 Task: Search one way flight ticket for 3 adults, 3 children in premium economy from North Platte: North Platte Regional Airport (lee Bird Field) to Gillette: Gillette Campbell County Airport on 5-1-2023. Choice of flights is Royal air maroc. Number of bags: 9 checked bags. Price is upto 79000. Outbound departure time preference is 19:15.
Action: Mouse moved to (212, 245)
Screenshot: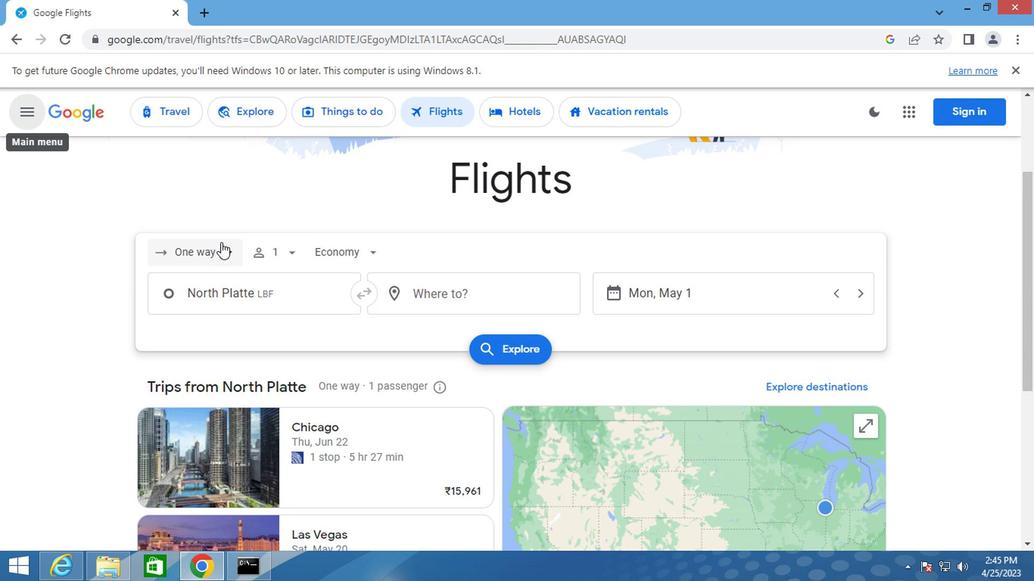 
Action: Mouse pressed left at (212, 245)
Screenshot: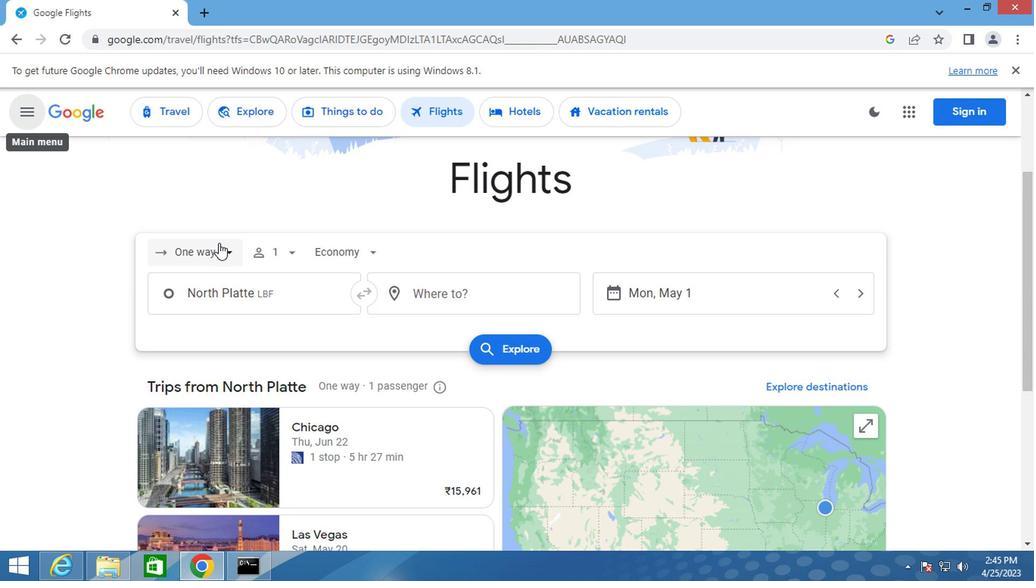 
Action: Mouse moved to (201, 318)
Screenshot: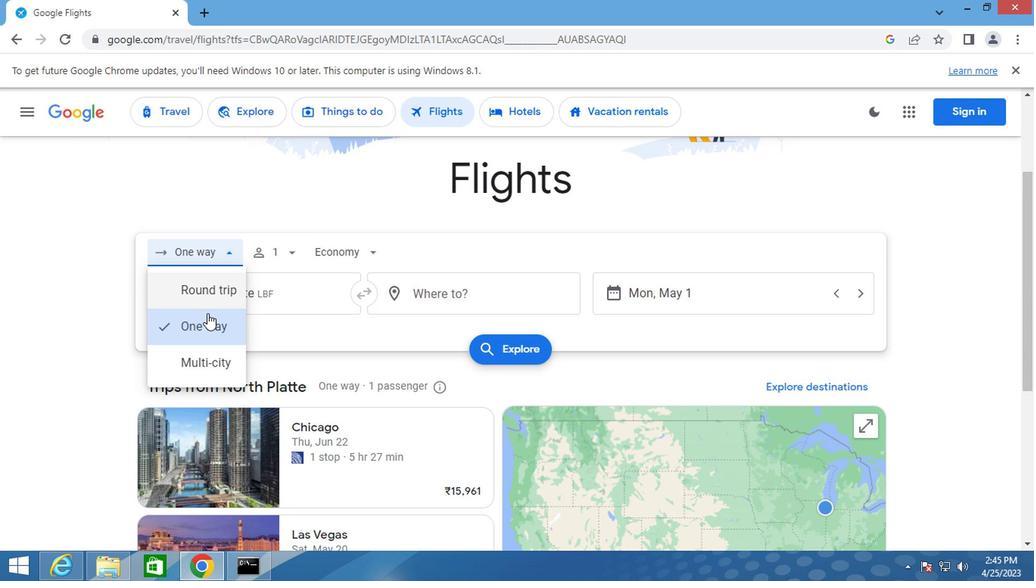 
Action: Mouse pressed left at (201, 318)
Screenshot: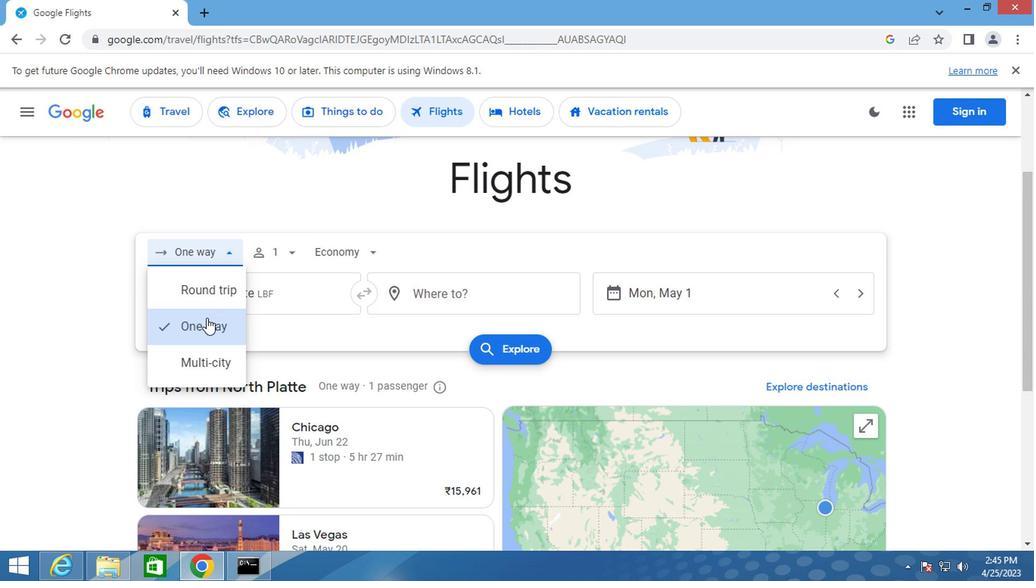 
Action: Mouse moved to (288, 253)
Screenshot: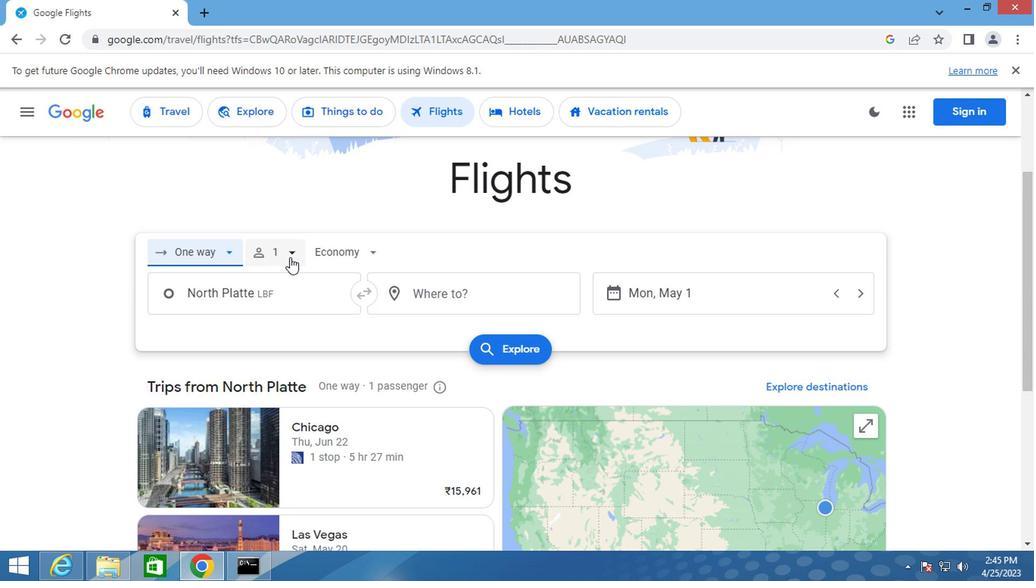
Action: Mouse pressed left at (288, 253)
Screenshot: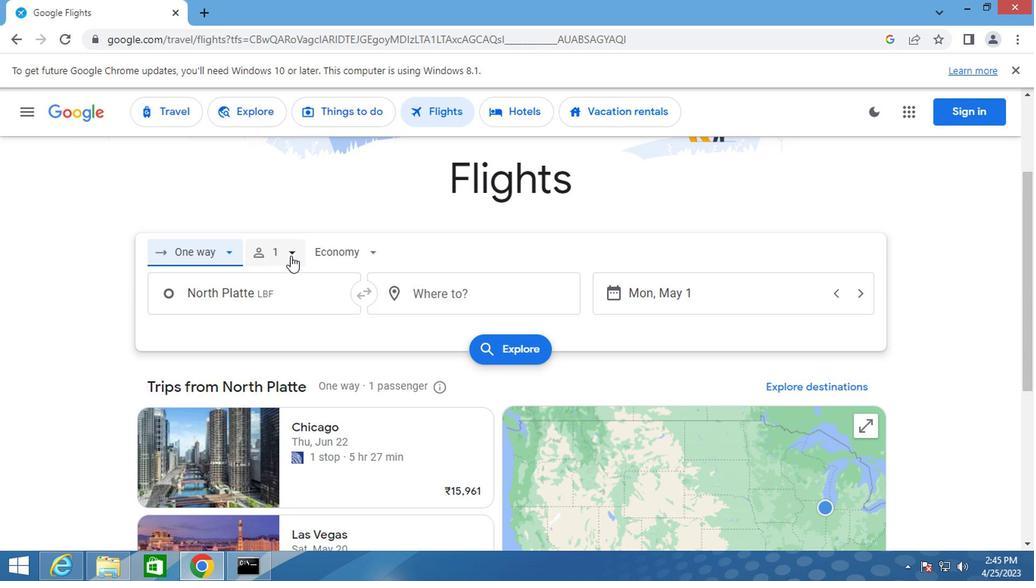 
Action: Mouse moved to (395, 291)
Screenshot: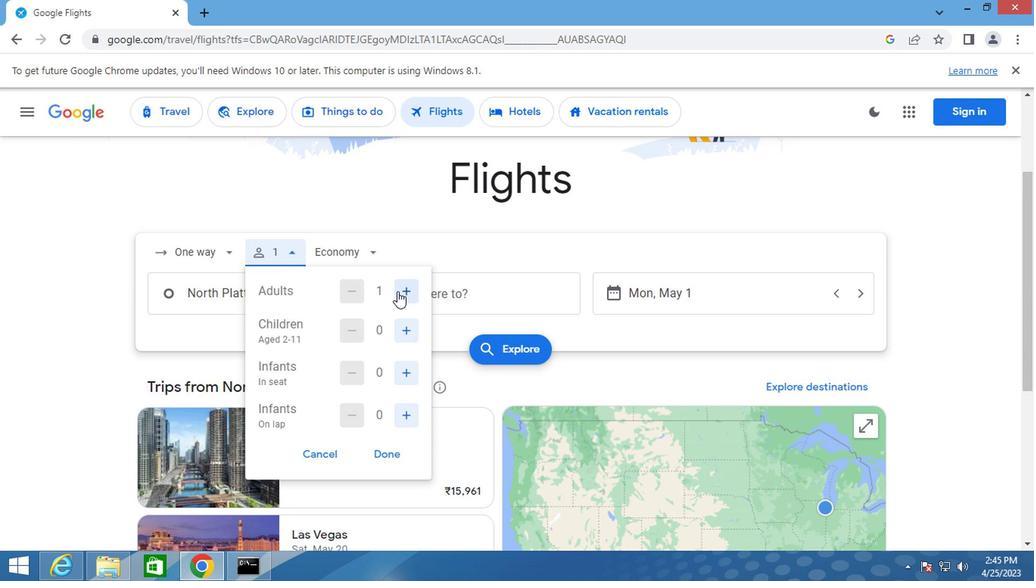
Action: Mouse pressed left at (395, 291)
Screenshot: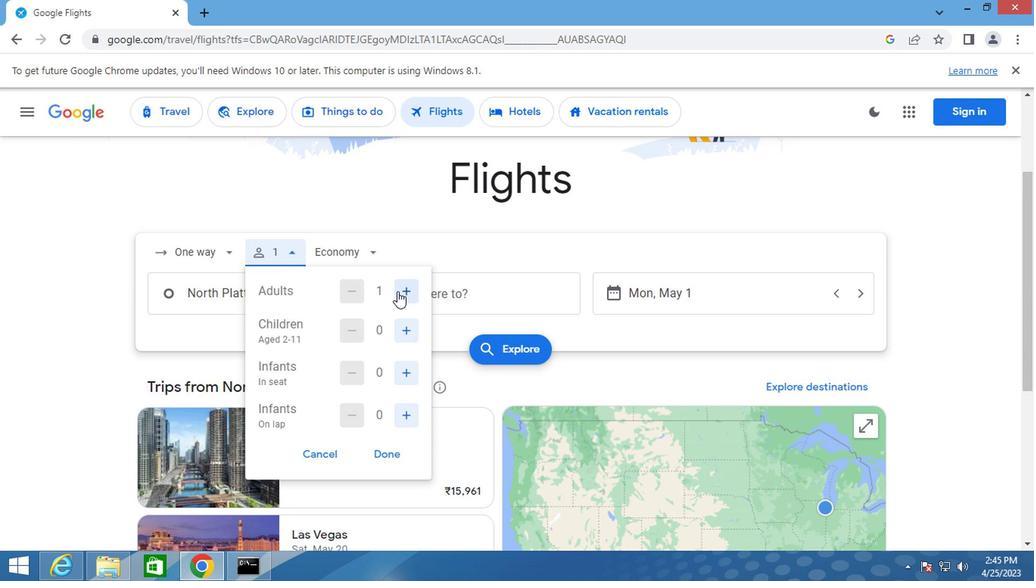 
Action: Mouse pressed left at (395, 291)
Screenshot: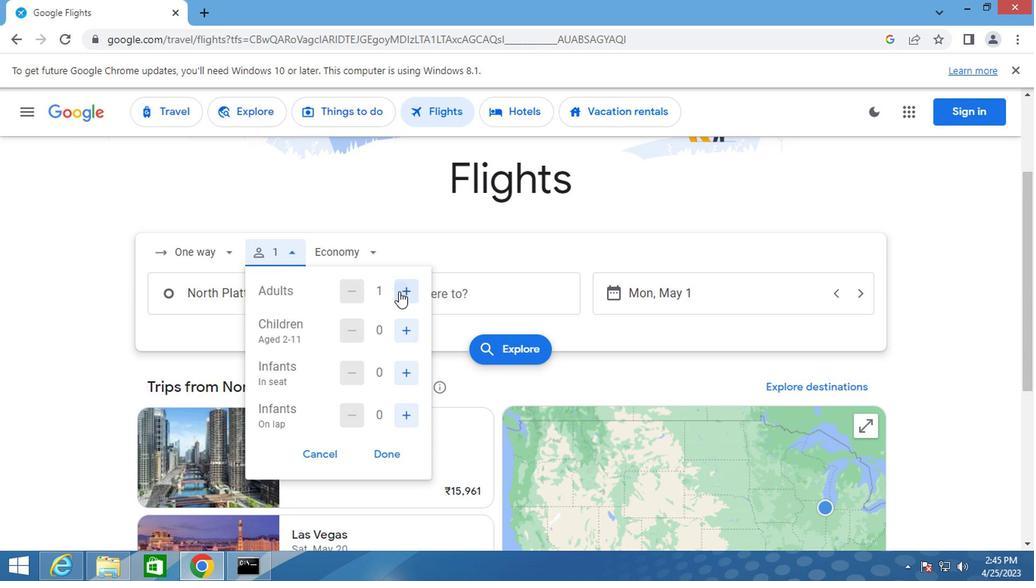 
Action: Mouse moved to (398, 322)
Screenshot: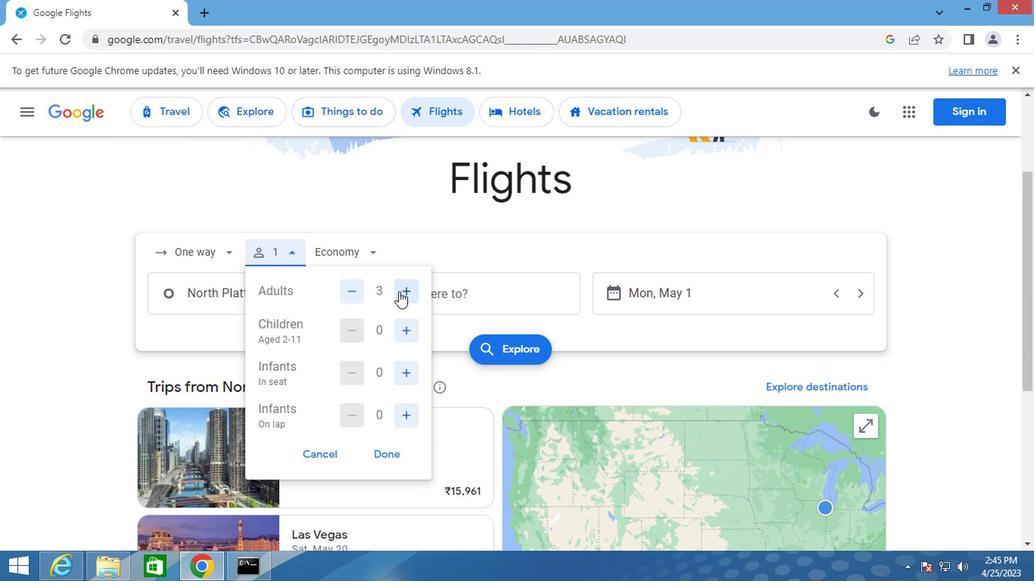 
Action: Mouse pressed left at (398, 322)
Screenshot: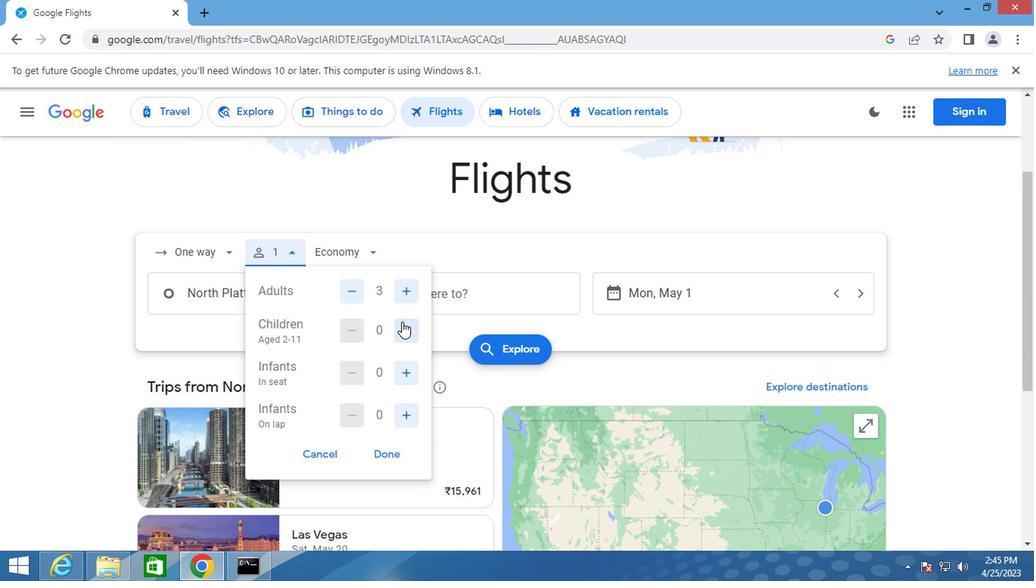 
Action: Mouse pressed left at (398, 322)
Screenshot: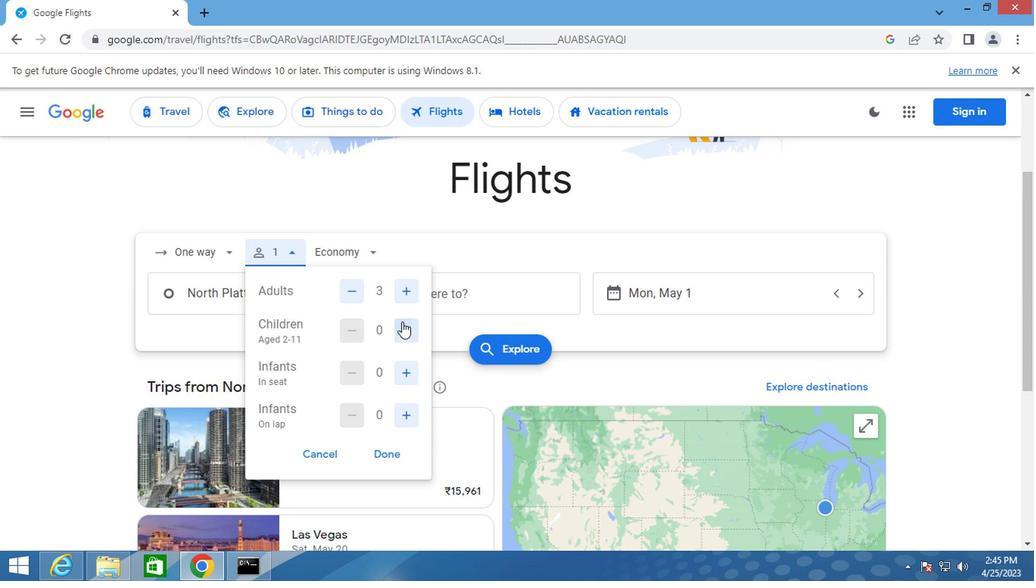 
Action: Mouse pressed left at (398, 322)
Screenshot: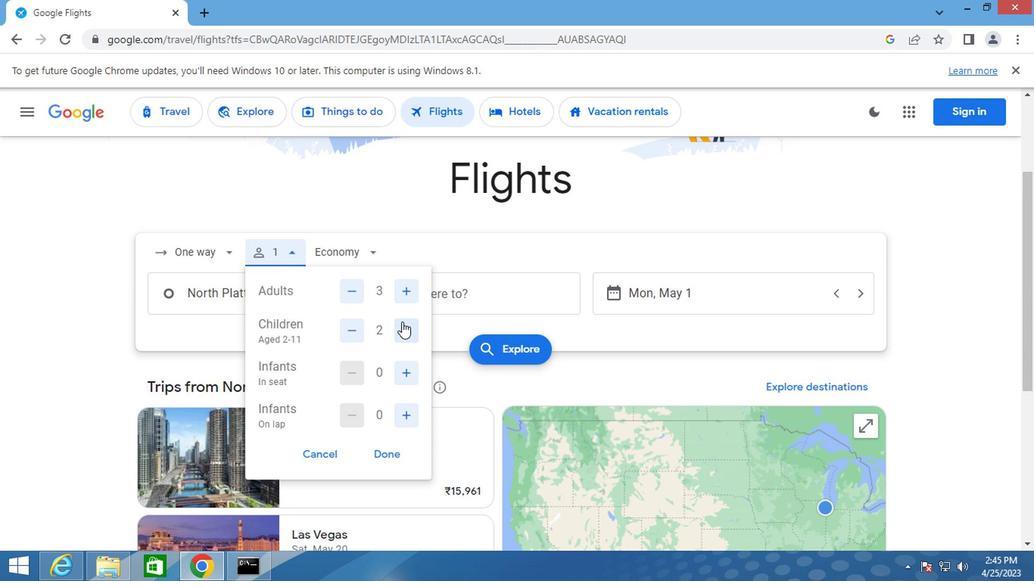 
Action: Mouse moved to (350, 253)
Screenshot: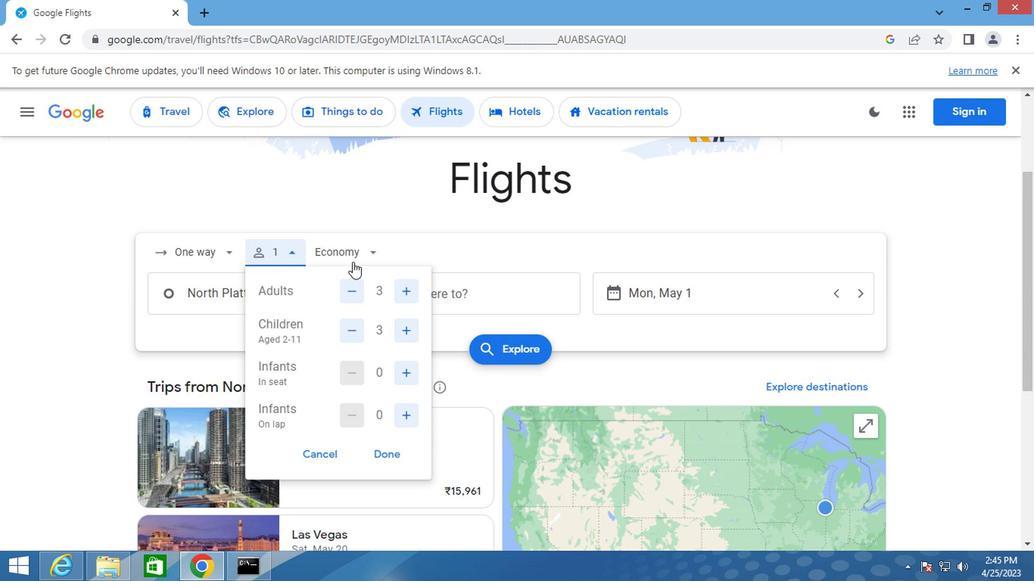 
Action: Mouse pressed left at (350, 253)
Screenshot: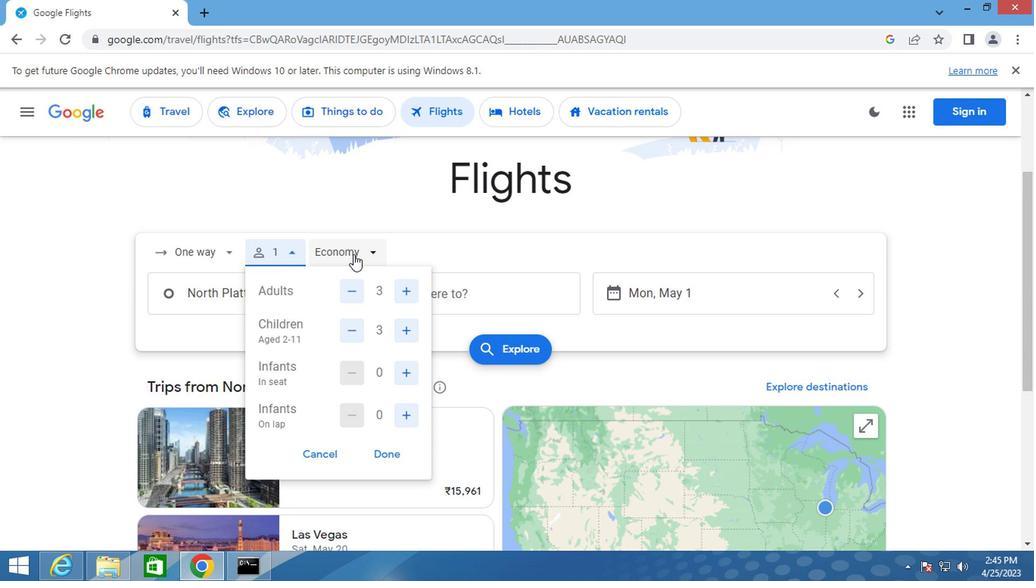 
Action: Mouse moved to (365, 326)
Screenshot: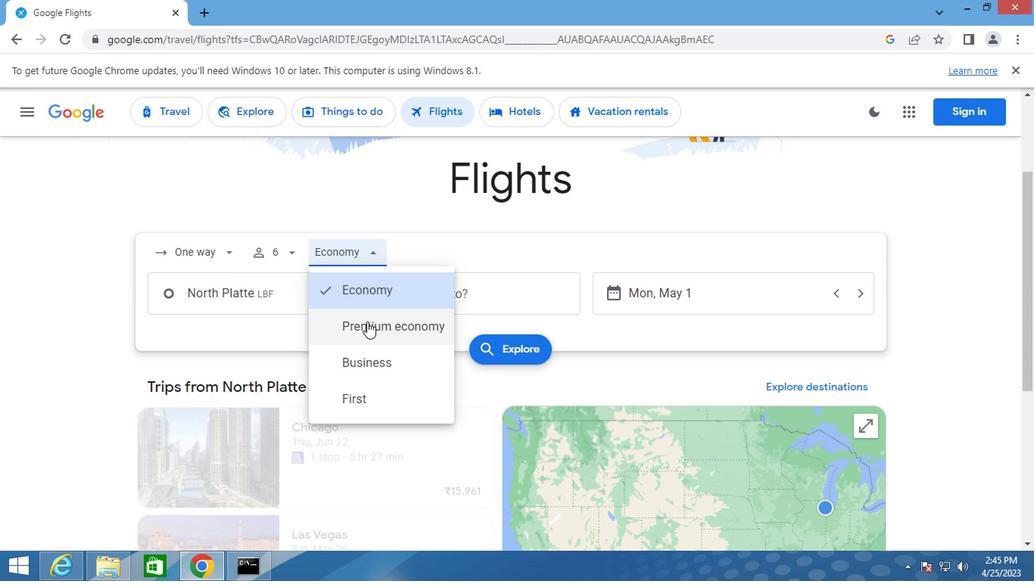 
Action: Mouse pressed left at (365, 326)
Screenshot: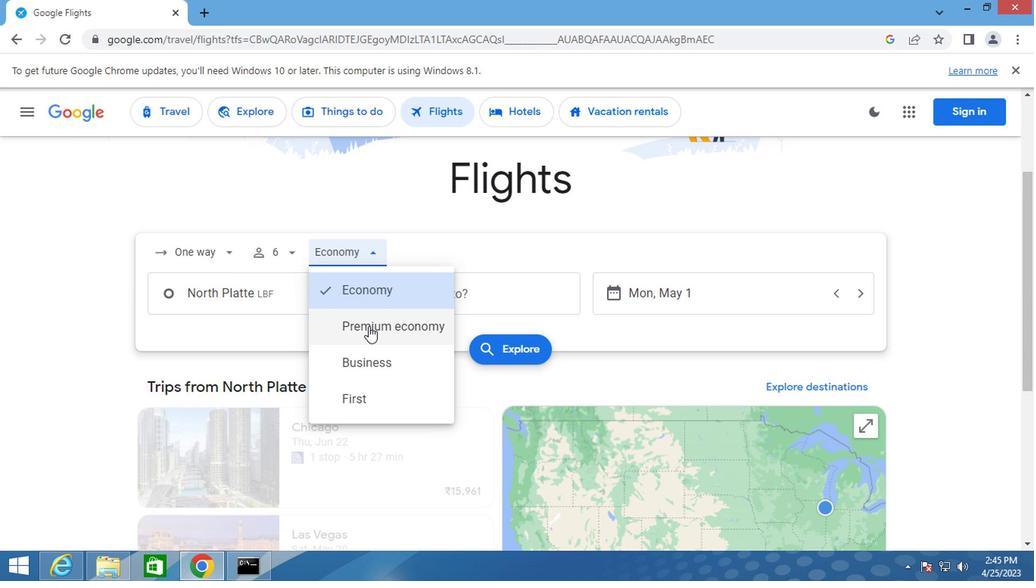 
Action: Mouse moved to (236, 287)
Screenshot: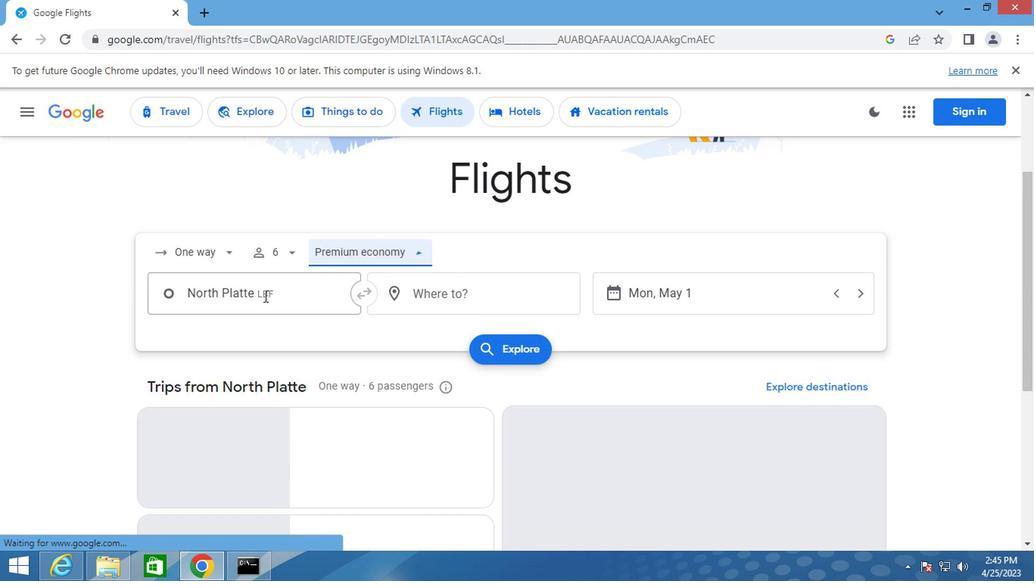 
Action: Mouse pressed left at (236, 287)
Screenshot: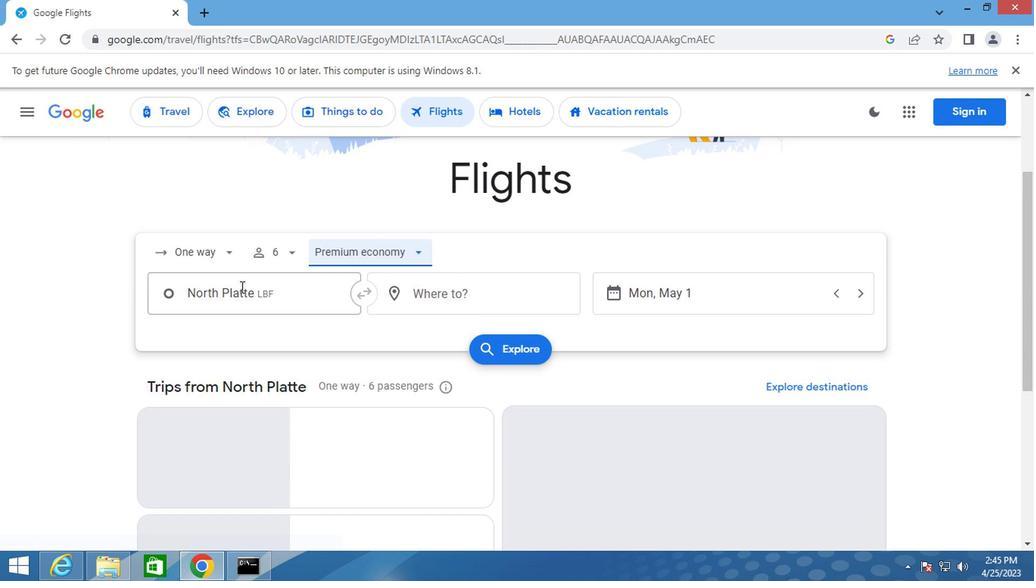
Action: Key pressed north<Key.space>platte
Screenshot: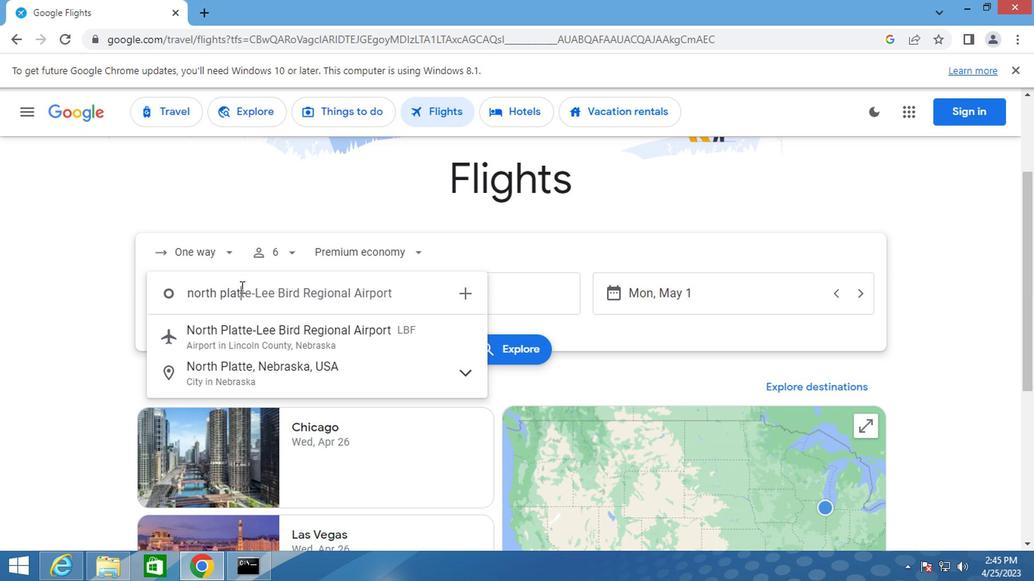 
Action: Mouse moved to (227, 344)
Screenshot: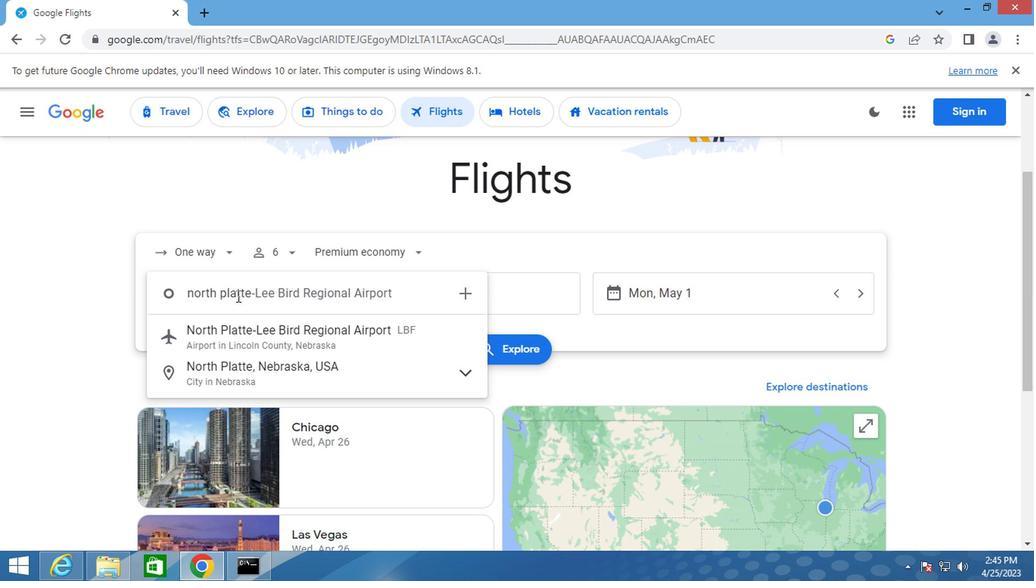 
Action: Mouse pressed left at (227, 344)
Screenshot: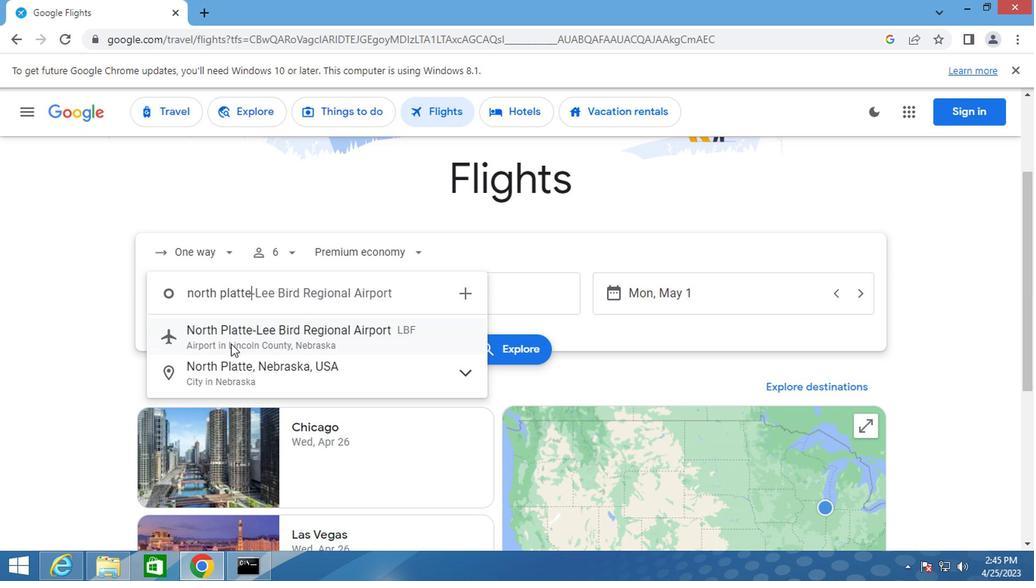 
Action: Mouse moved to (396, 298)
Screenshot: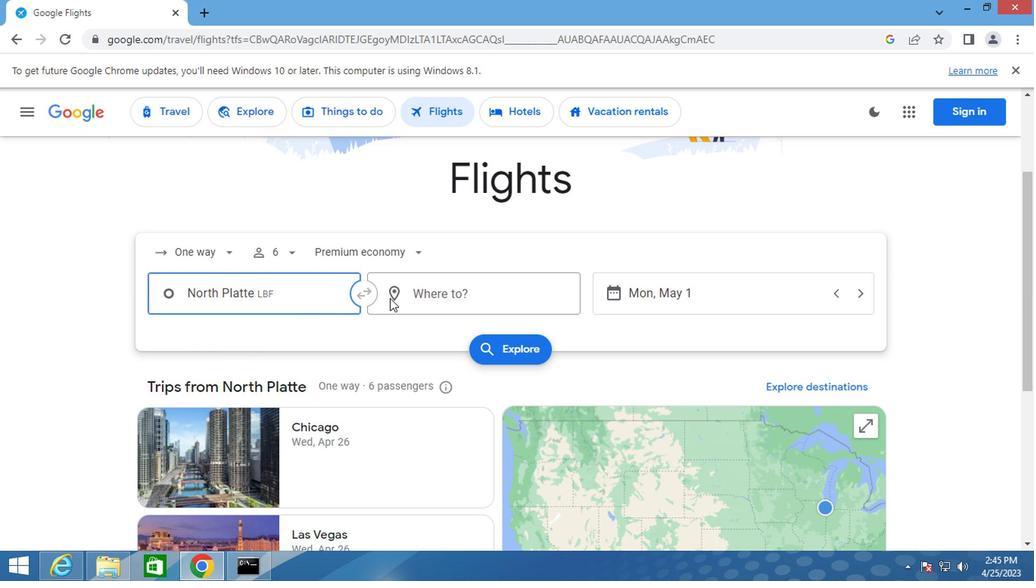 
Action: Mouse pressed left at (396, 298)
Screenshot: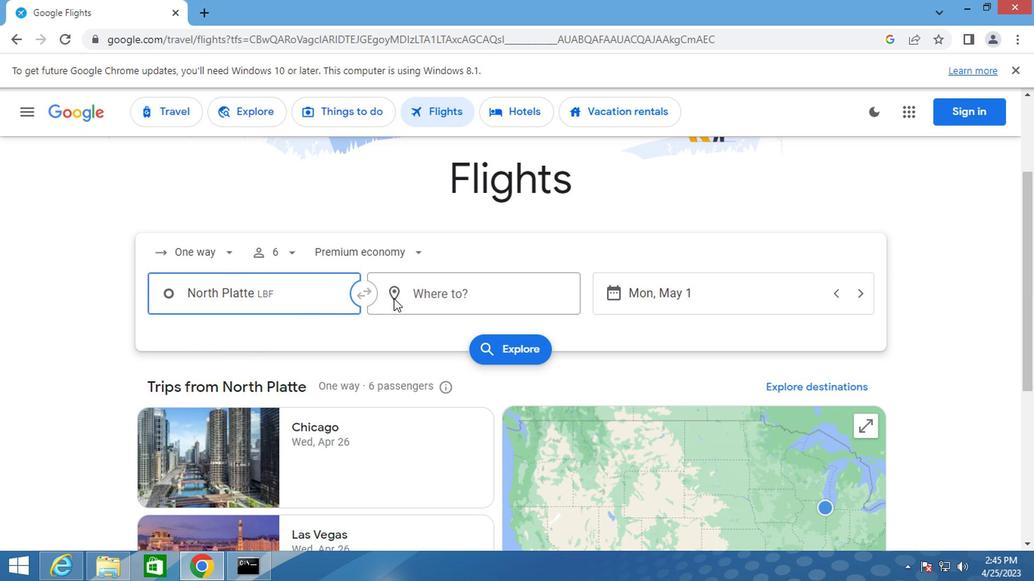 
Action: Key pressed gillette
Screenshot: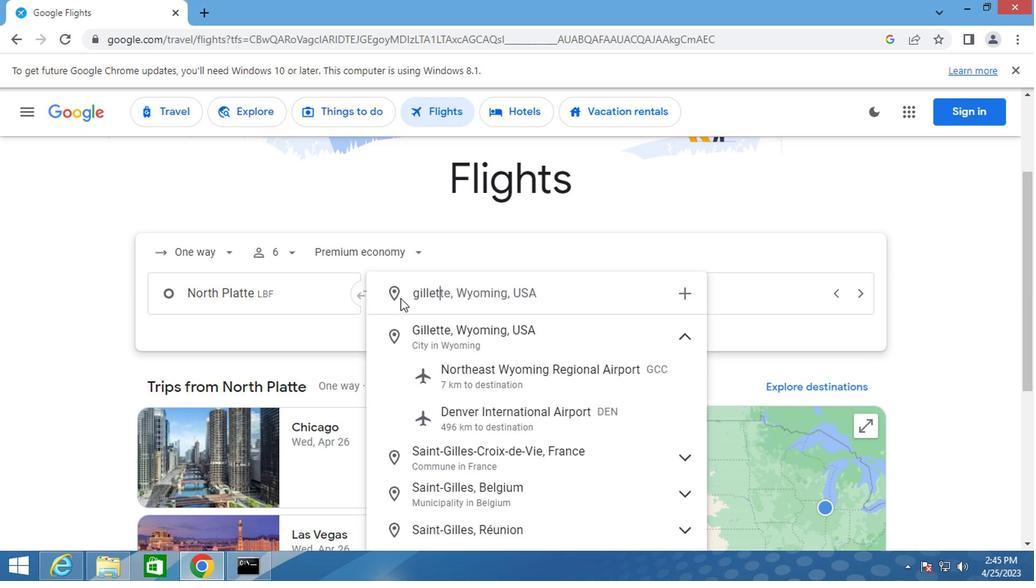 
Action: Mouse moved to (496, 378)
Screenshot: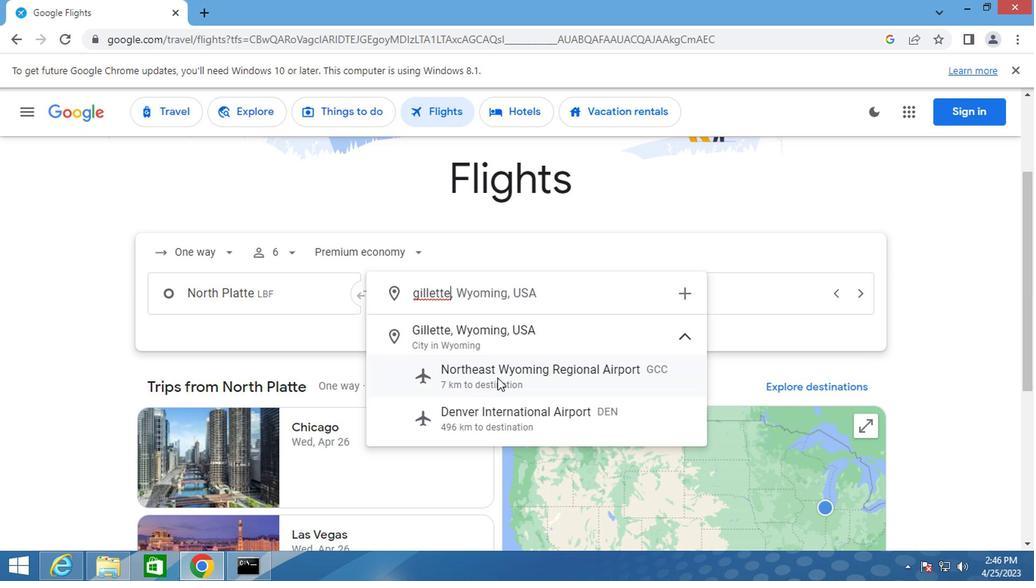 
Action: Mouse pressed left at (496, 378)
Screenshot: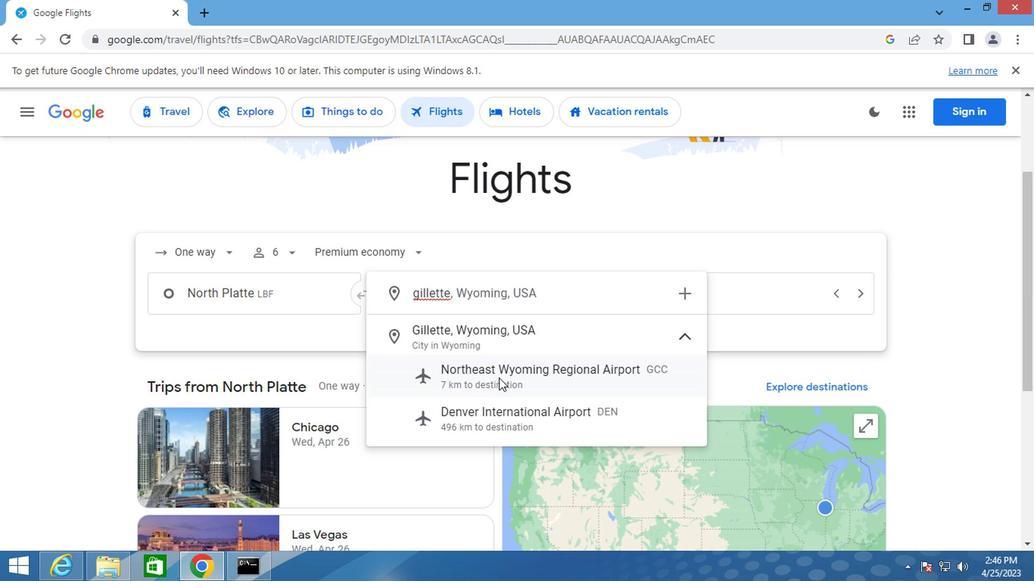 
Action: Mouse moved to (635, 301)
Screenshot: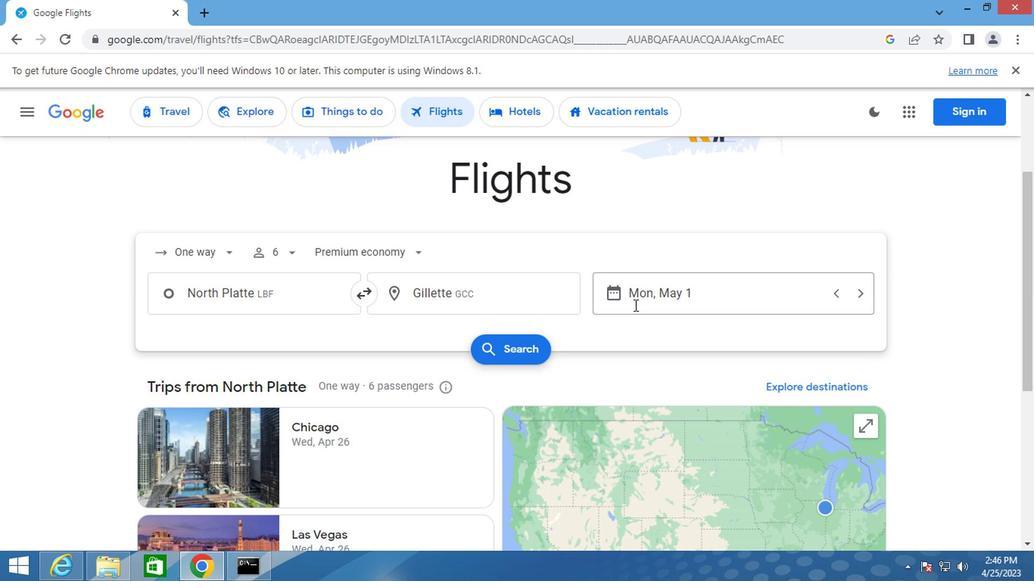 
Action: Mouse pressed left at (635, 301)
Screenshot: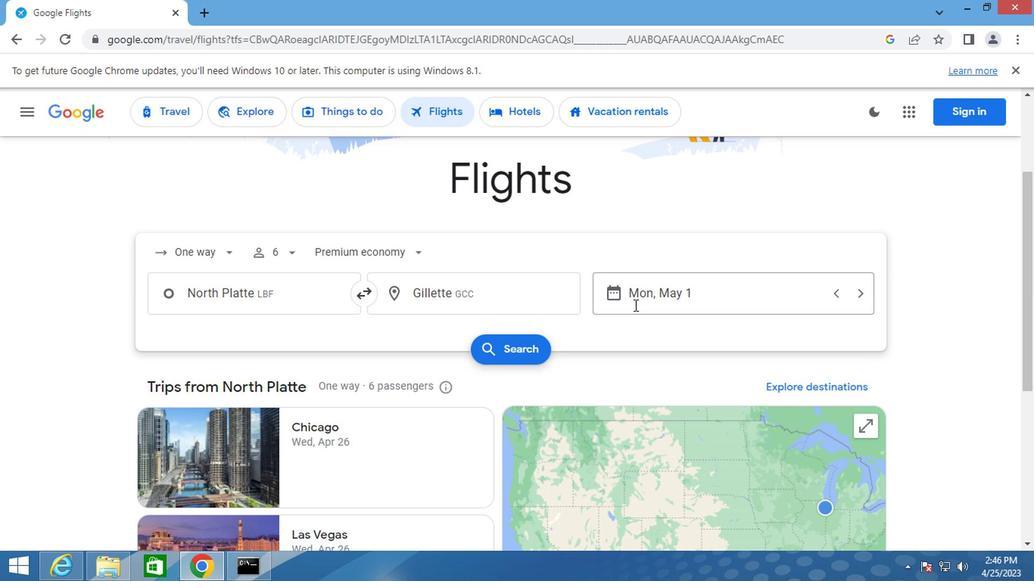 
Action: Mouse moved to (656, 282)
Screenshot: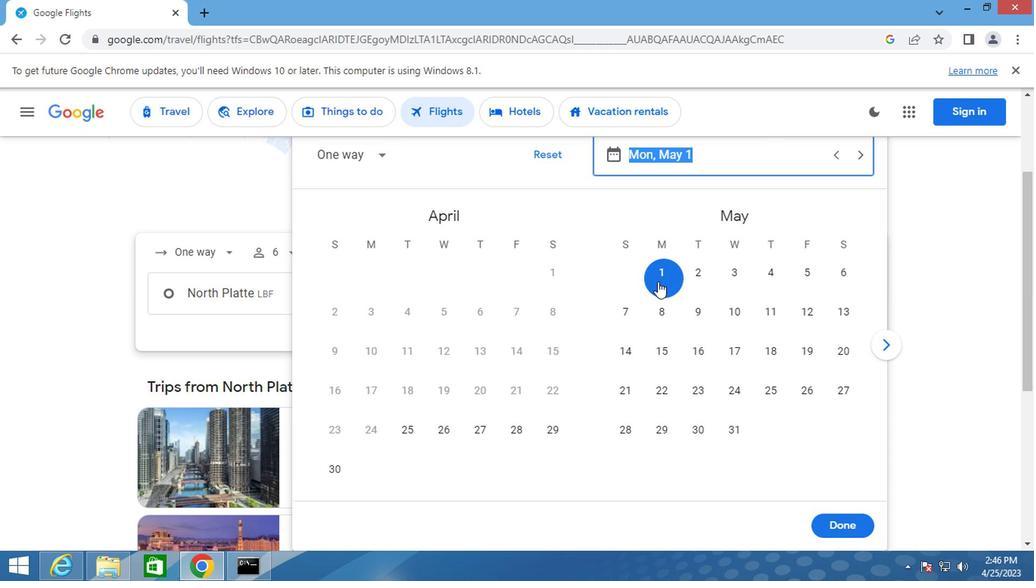 
Action: Mouse pressed left at (656, 282)
Screenshot: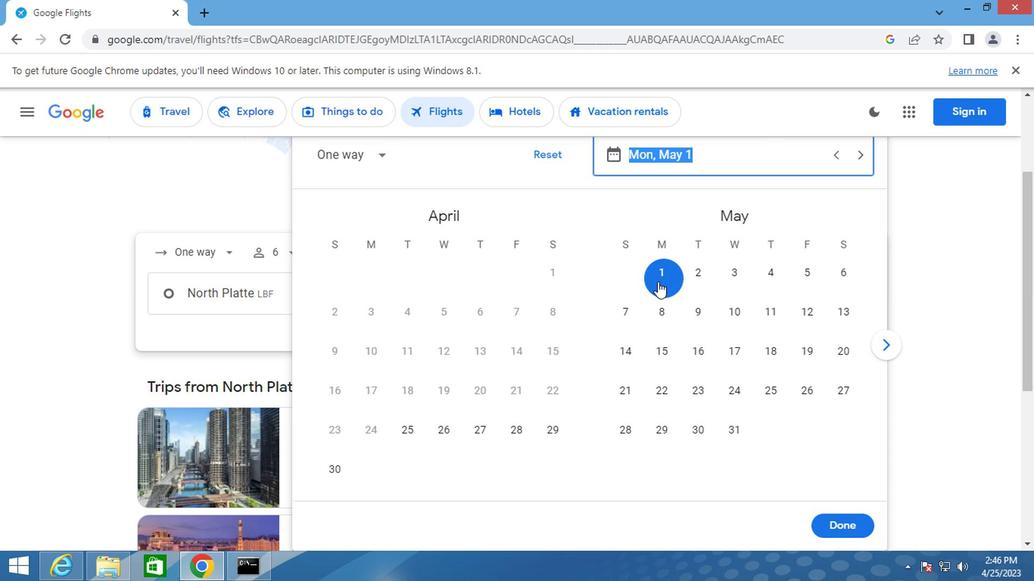 
Action: Mouse moved to (851, 524)
Screenshot: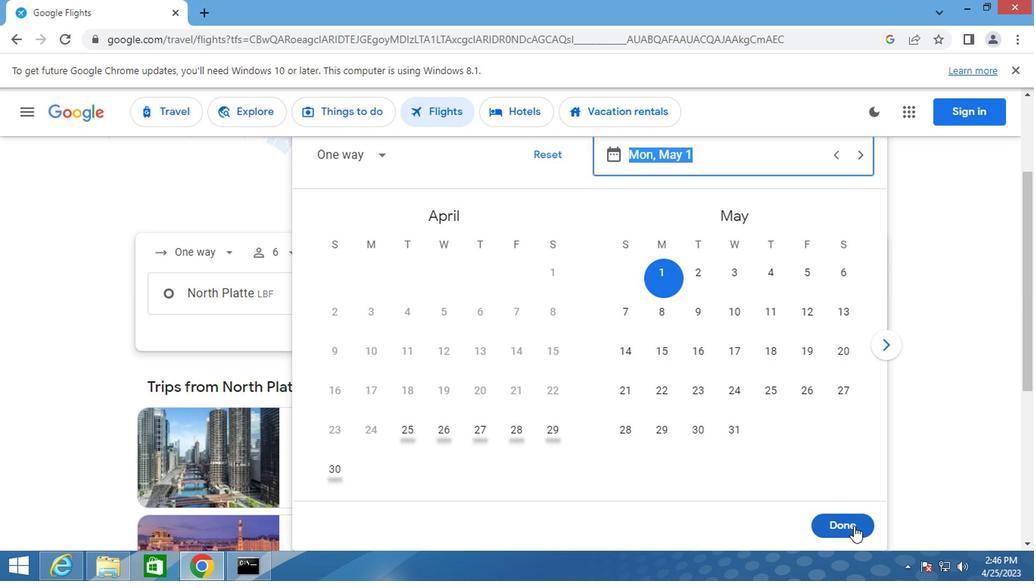 
Action: Mouse pressed left at (851, 524)
Screenshot: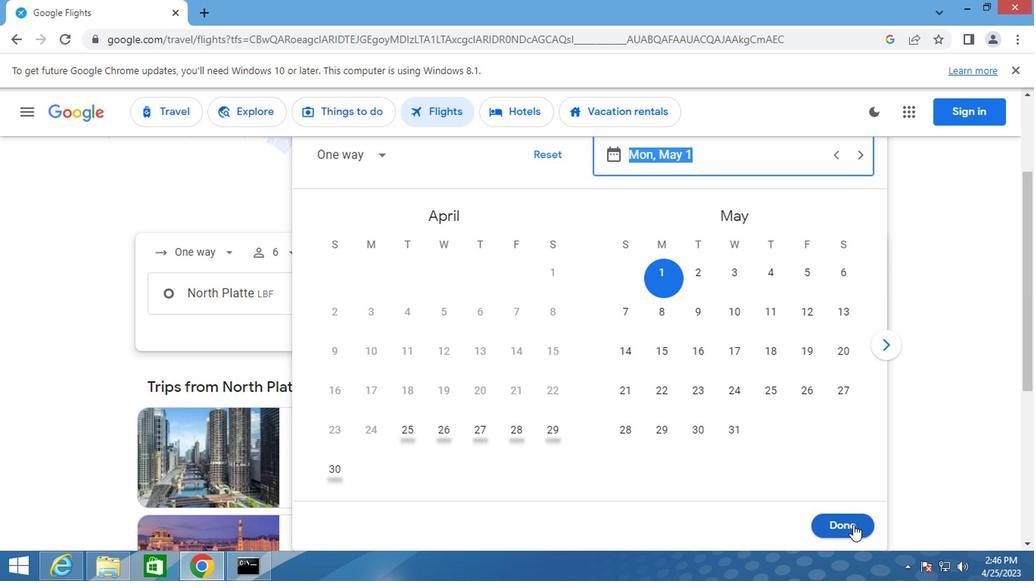
Action: Mouse moved to (501, 348)
Screenshot: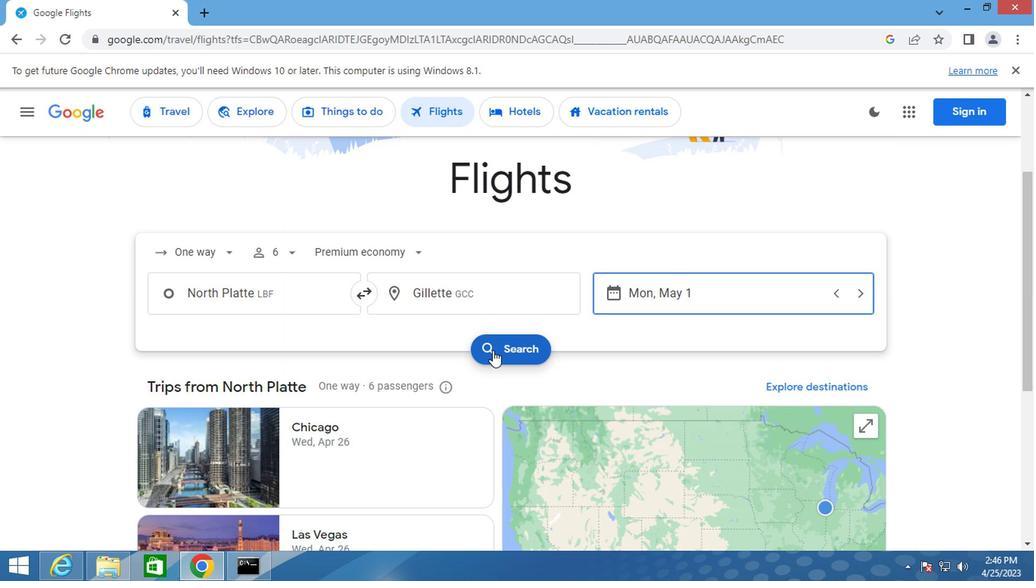 
Action: Mouse pressed left at (501, 348)
Screenshot: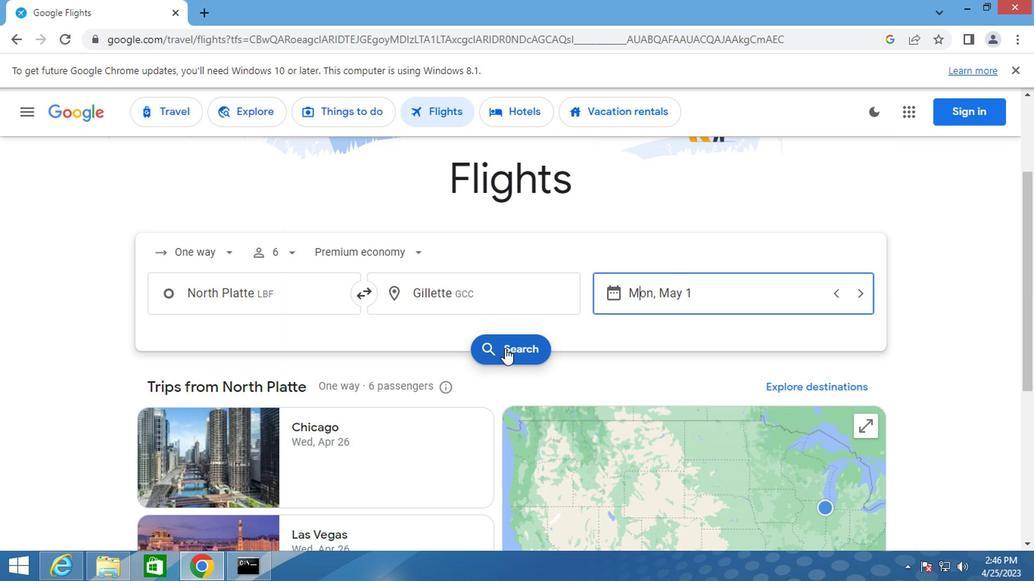 
Action: Mouse moved to (143, 250)
Screenshot: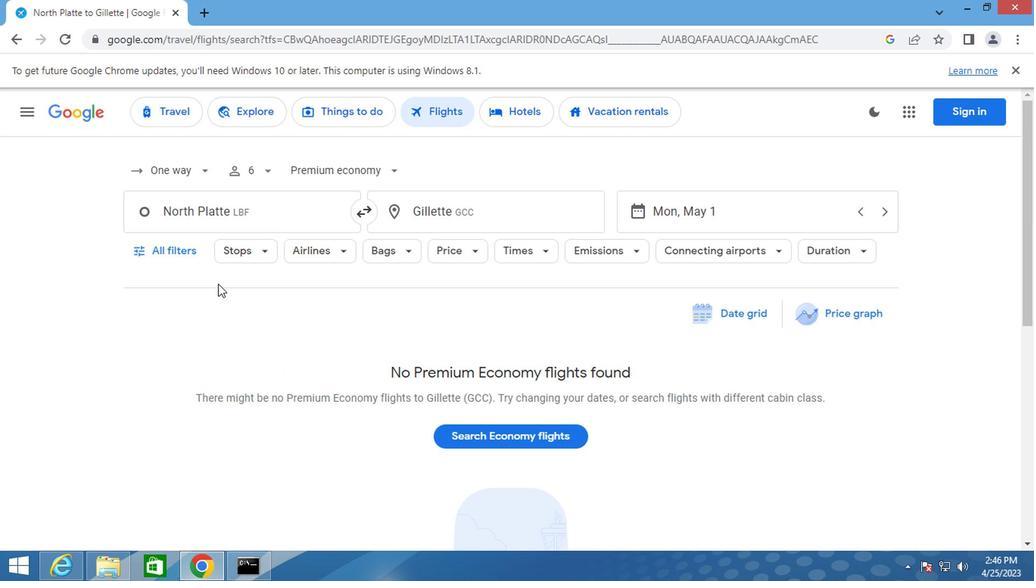 
Action: Mouse pressed left at (143, 250)
Screenshot: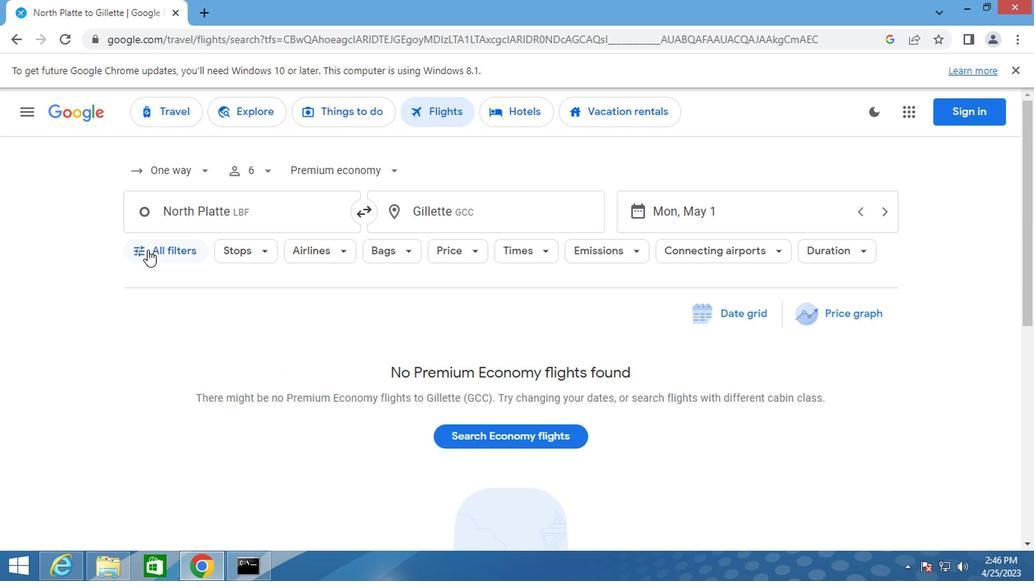 
Action: Mouse moved to (225, 374)
Screenshot: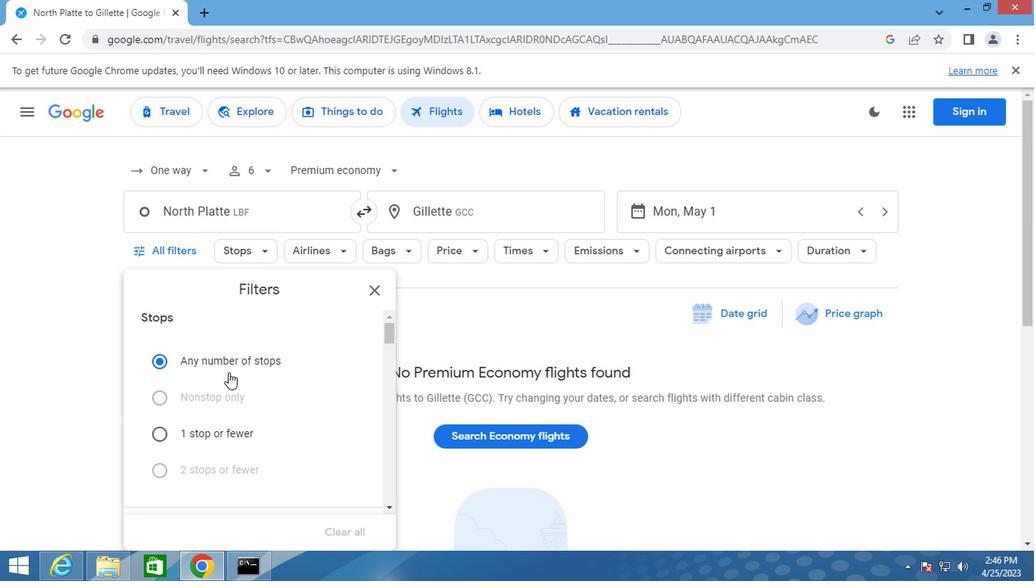 
Action: Mouse scrolled (225, 373) with delta (0, -1)
Screenshot: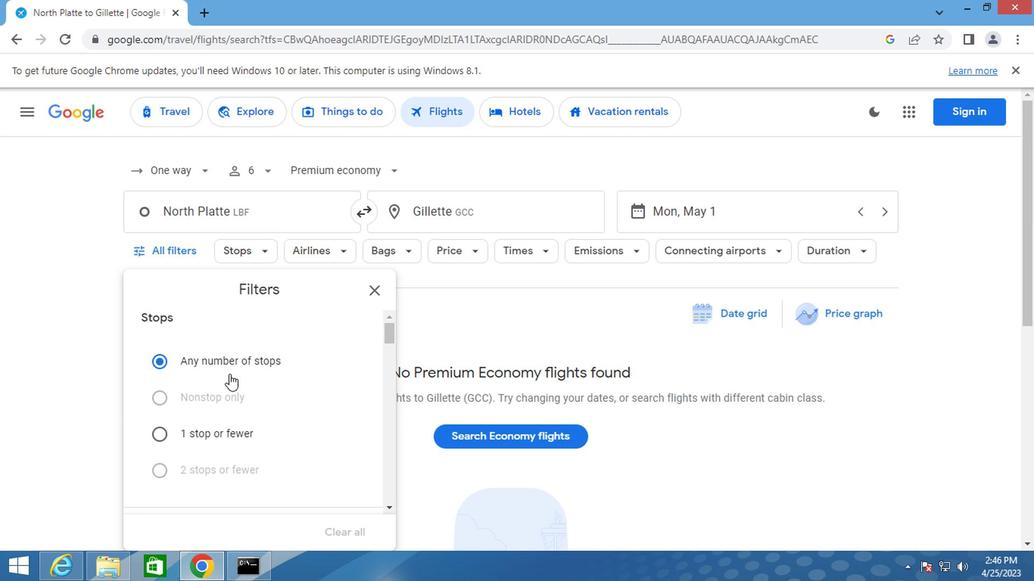 
Action: Mouse scrolled (225, 373) with delta (0, -1)
Screenshot: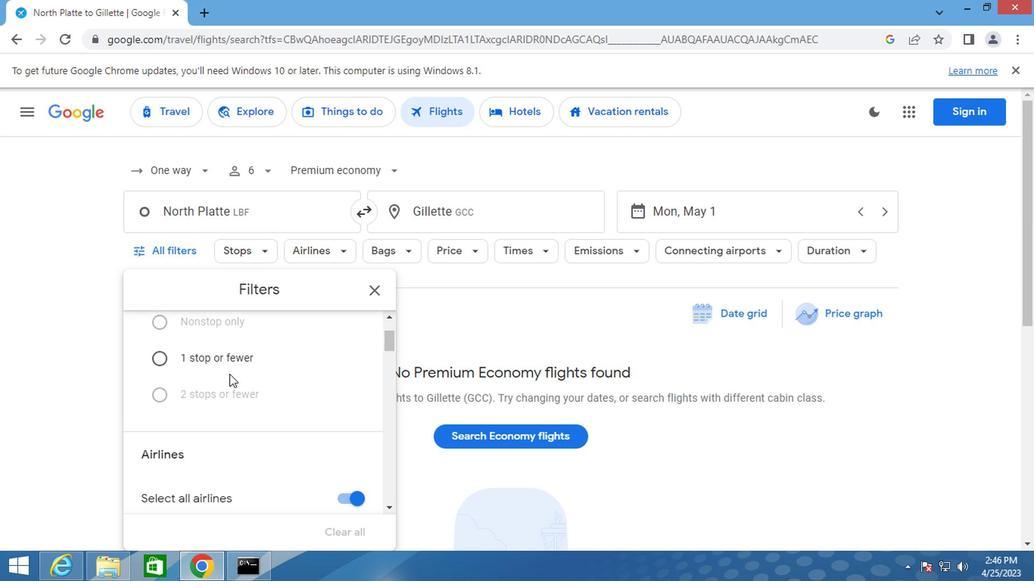 
Action: Mouse scrolled (225, 373) with delta (0, -1)
Screenshot: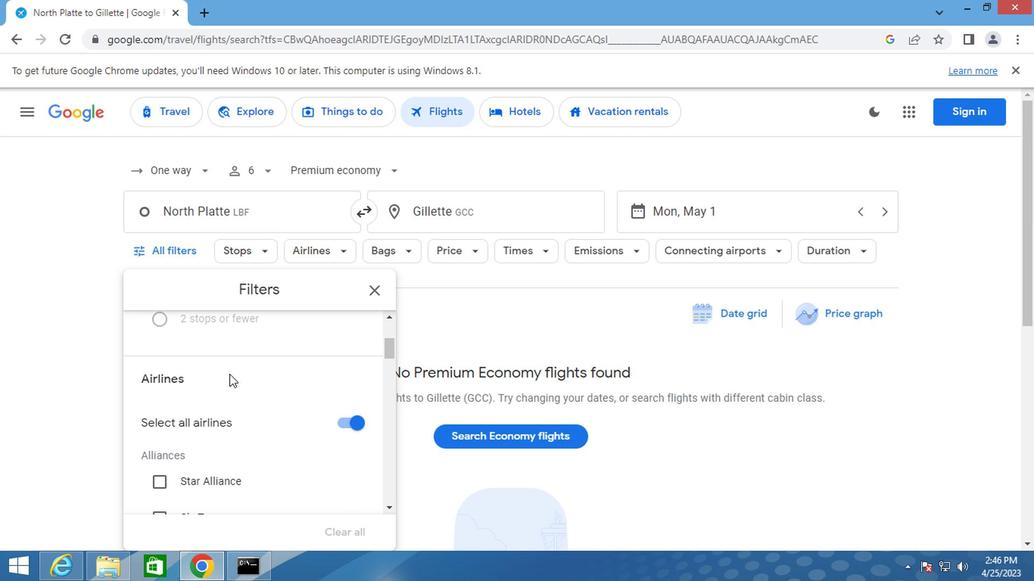 
Action: Mouse scrolled (225, 373) with delta (0, -1)
Screenshot: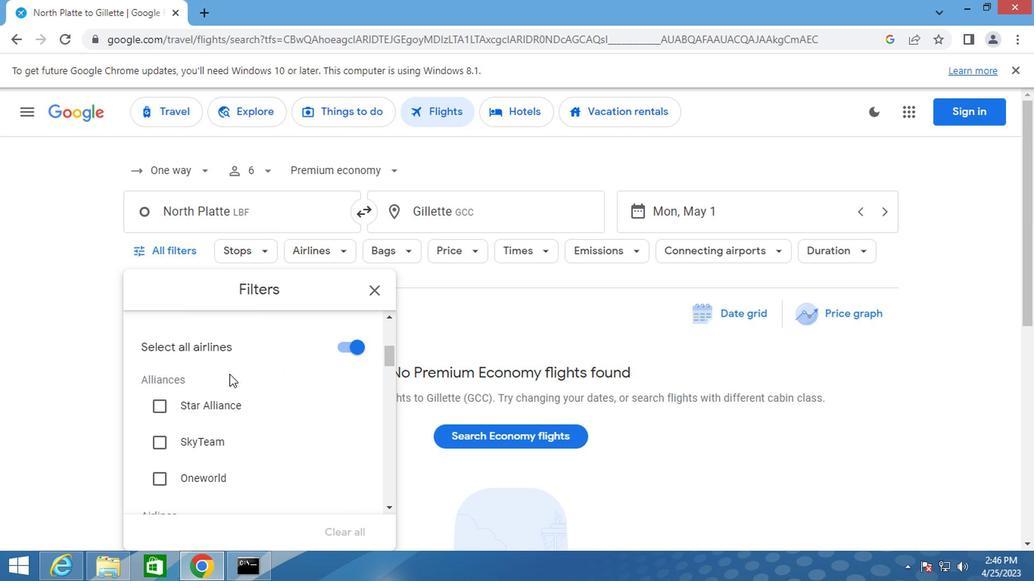 
Action: Mouse scrolled (225, 373) with delta (0, -1)
Screenshot: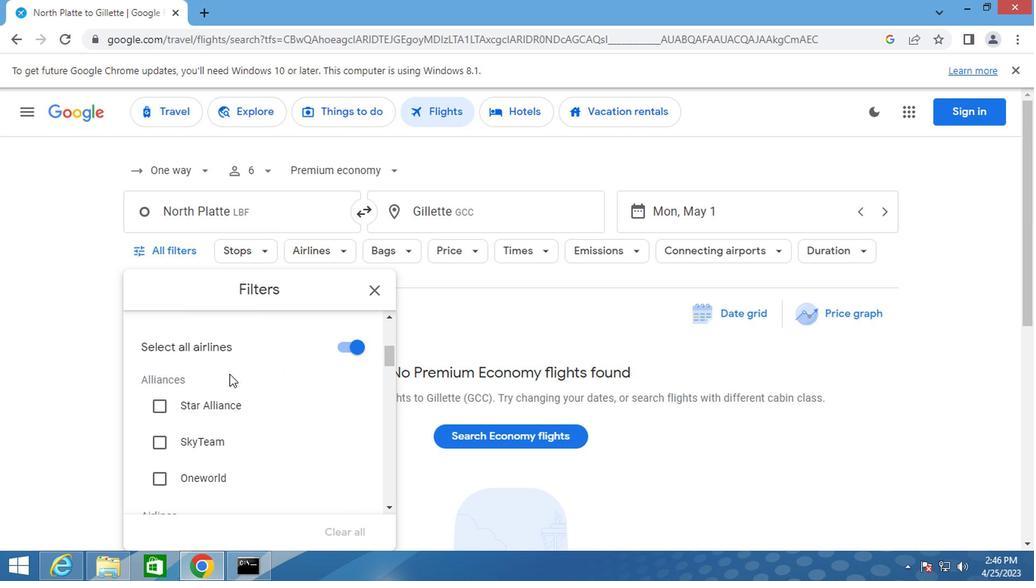 
Action: Mouse scrolled (225, 373) with delta (0, -1)
Screenshot: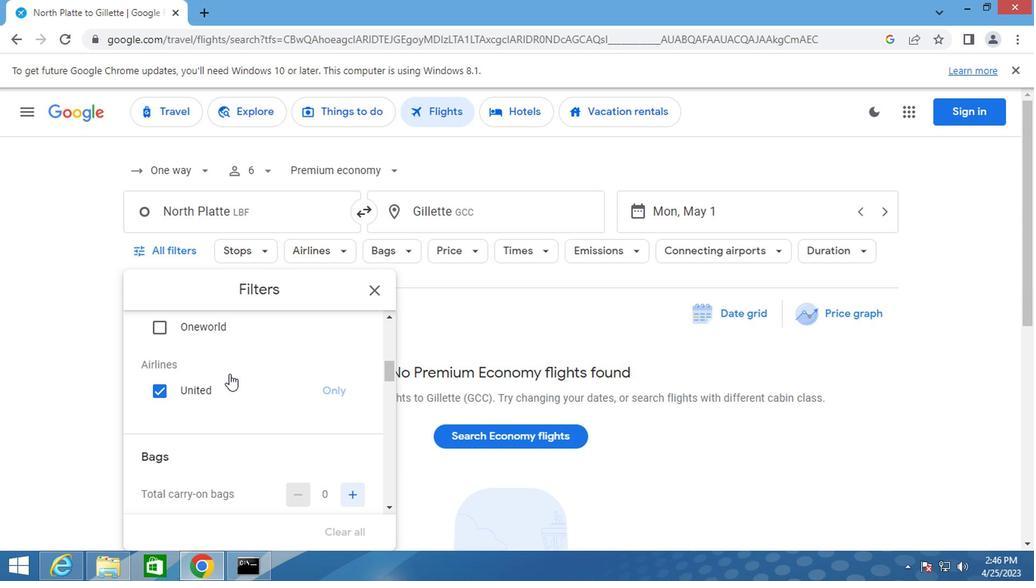 
Action: Mouse scrolled (225, 373) with delta (0, -1)
Screenshot: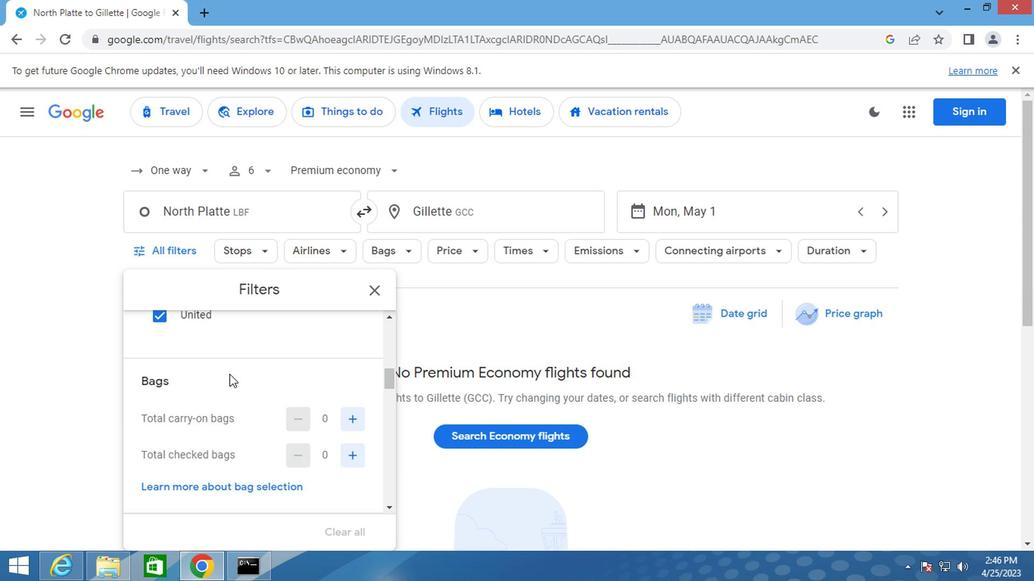 
Action: Mouse moved to (354, 379)
Screenshot: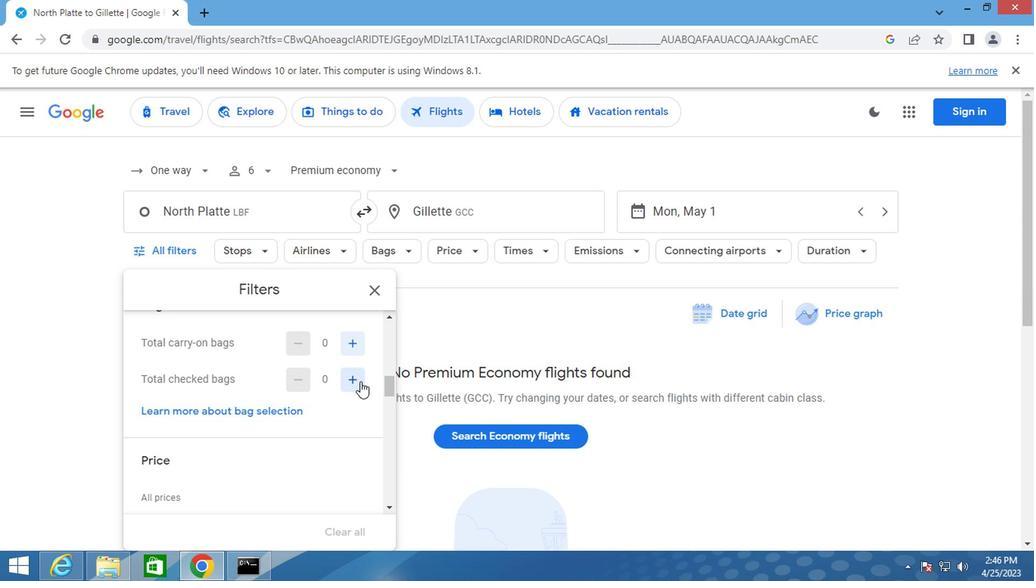 
Action: Mouse pressed left at (354, 379)
Screenshot: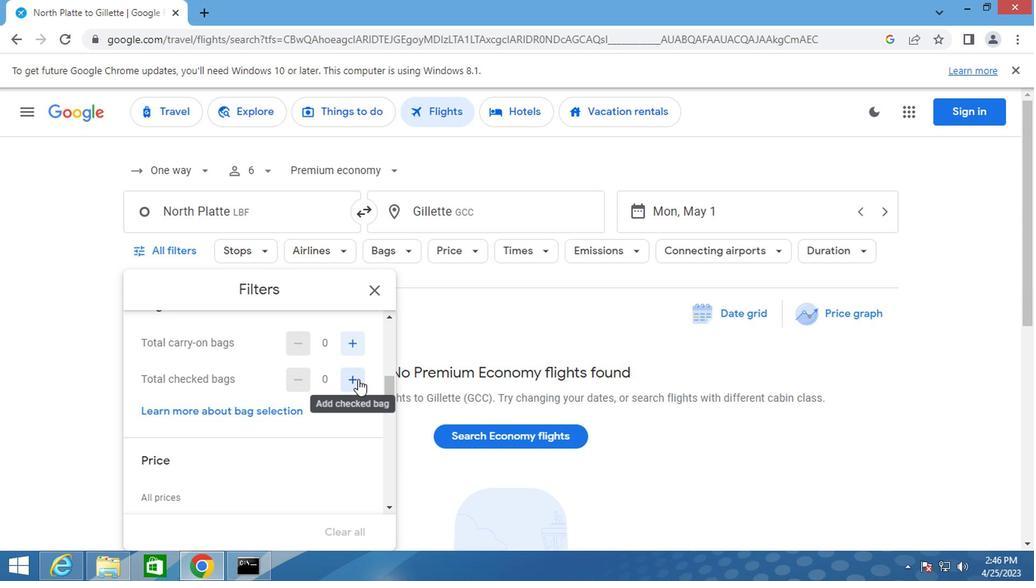 
Action: Mouse pressed left at (354, 379)
Screenshot: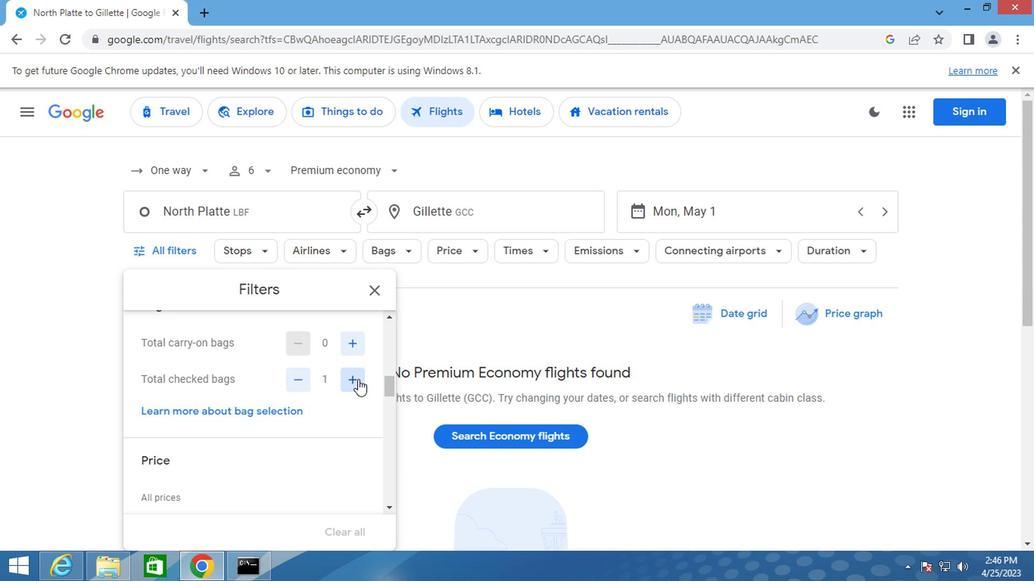 
Action: Mouse pressed left at (354, 379)
Screenshot: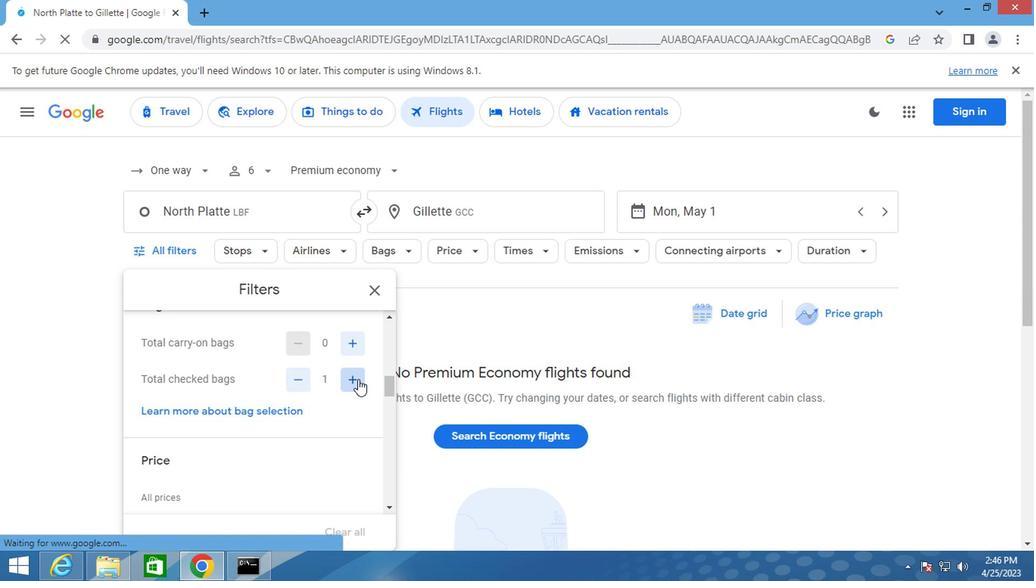 
Action: Mouse pressed left at (354, 379)
Screenshot: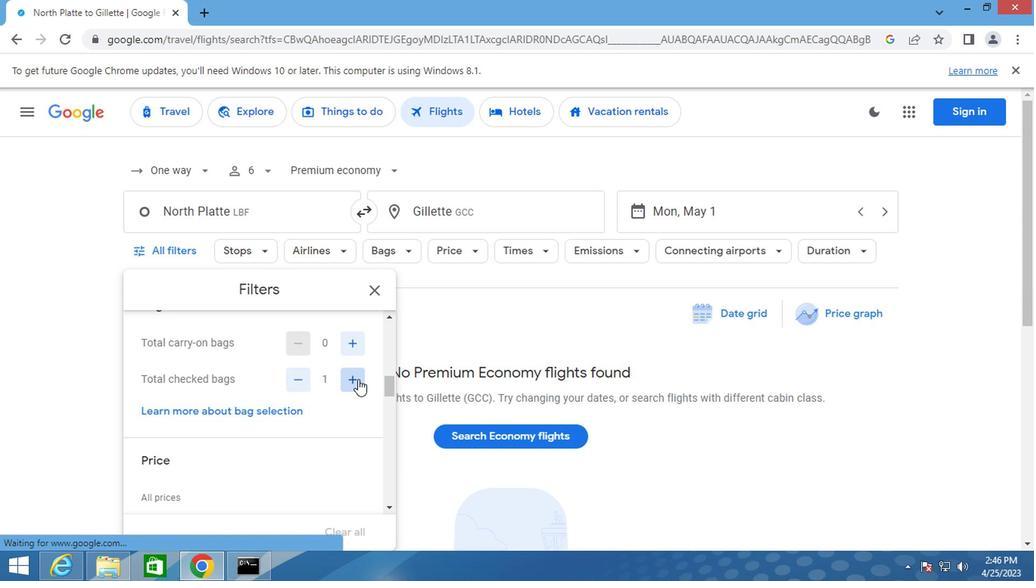 
Action: Mouse pressed left at (354, 379)
Screenshot: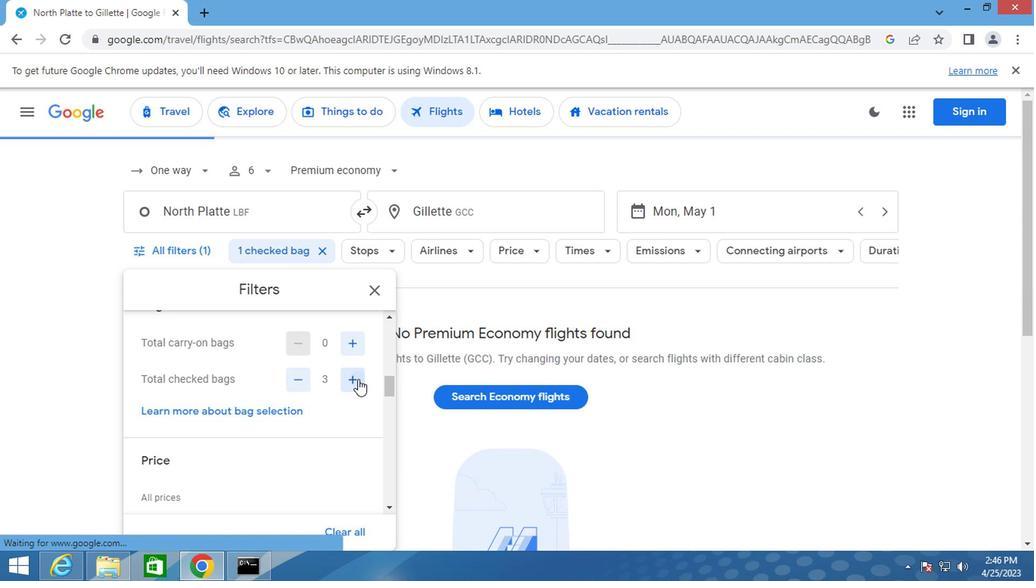 
Action: Mouse pressed left at (354, 379)
Screenshot: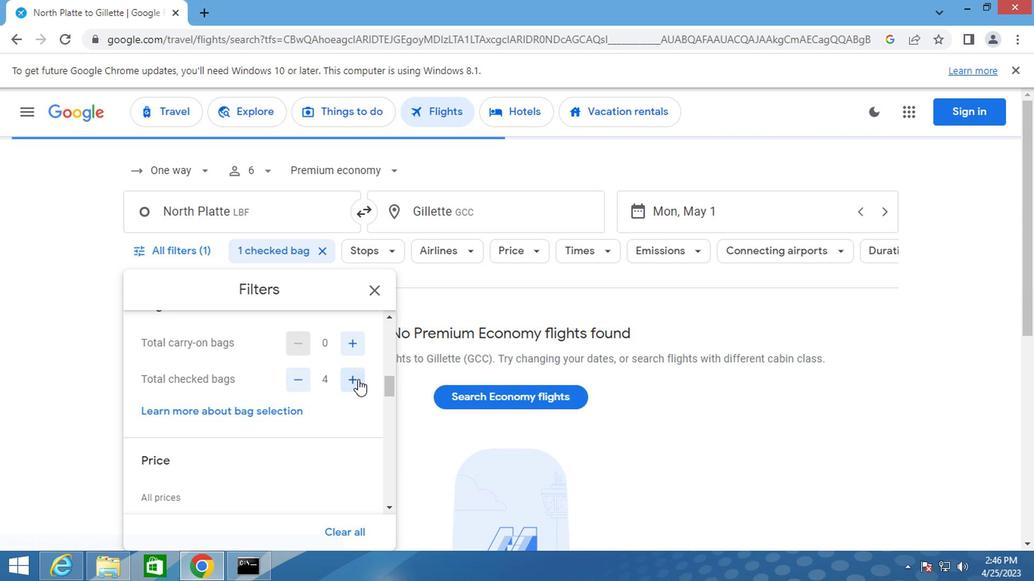
Action: Mouse pressed left at (354, 379)
Screenshot: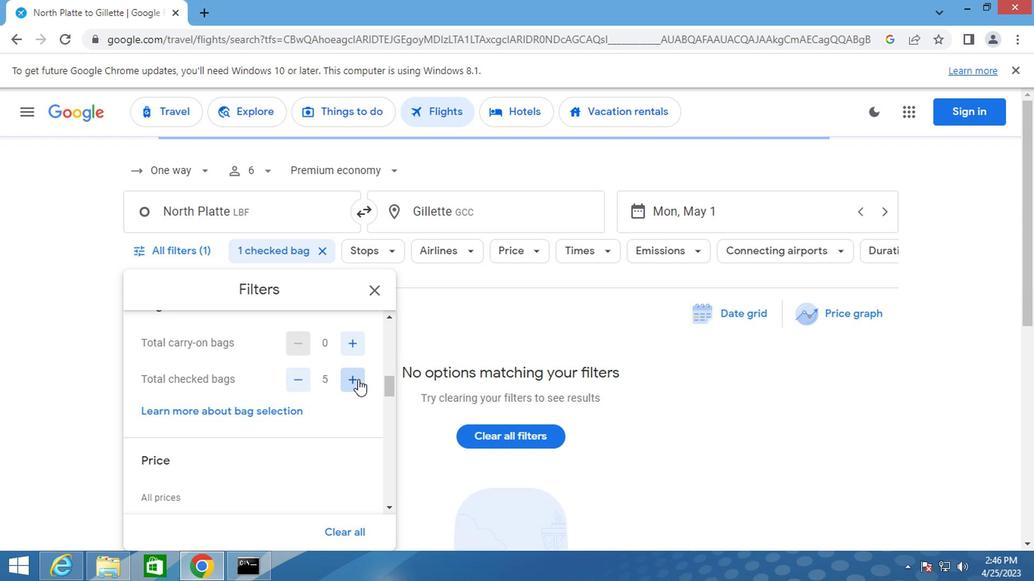 
Action: Mouse pressed left at (354, 379)
Screenshot: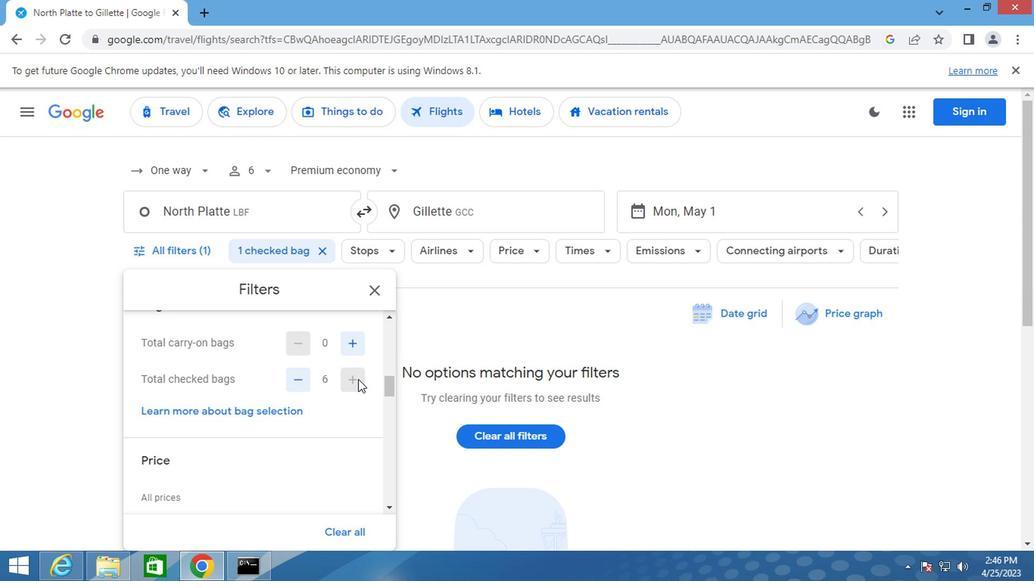 
Action: Mouse scrolled (354, 378) with delta (0, -1)
Screenshot: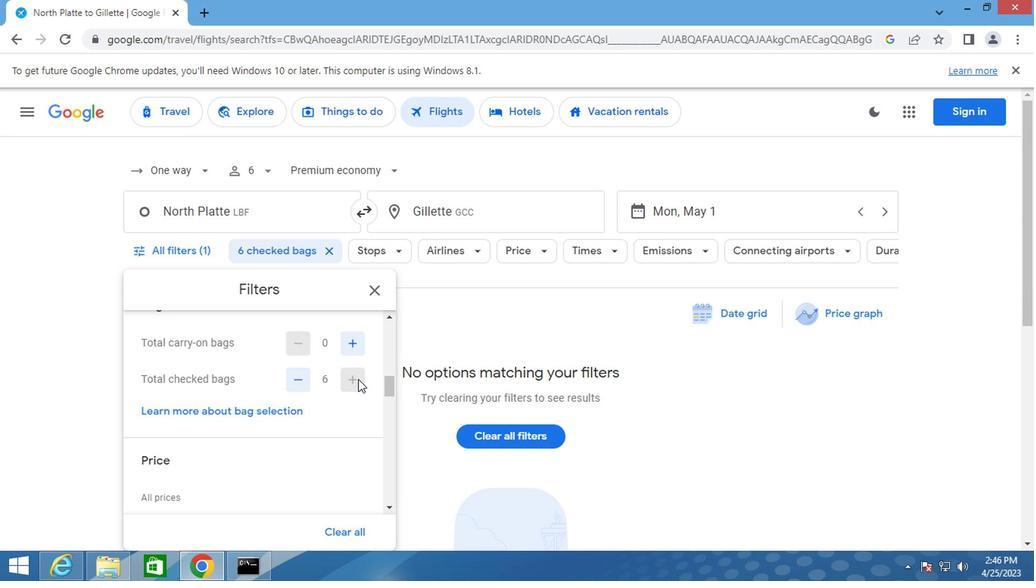 
Action: Mouse scrolled (354, 378) with delta (0, -1)
Screenshot: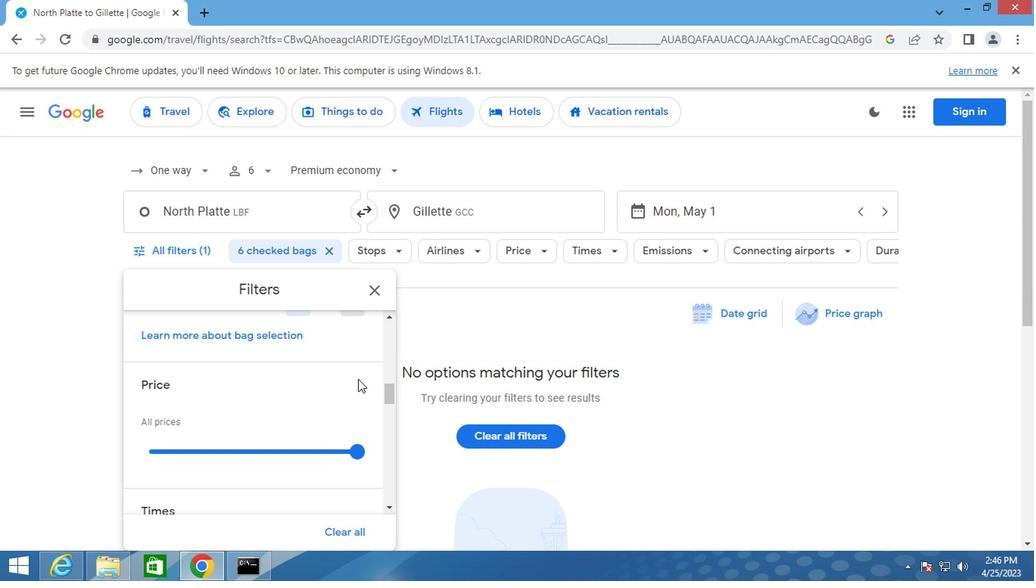 
Action: Mouse pressed left at (354, 379)
Screenshot: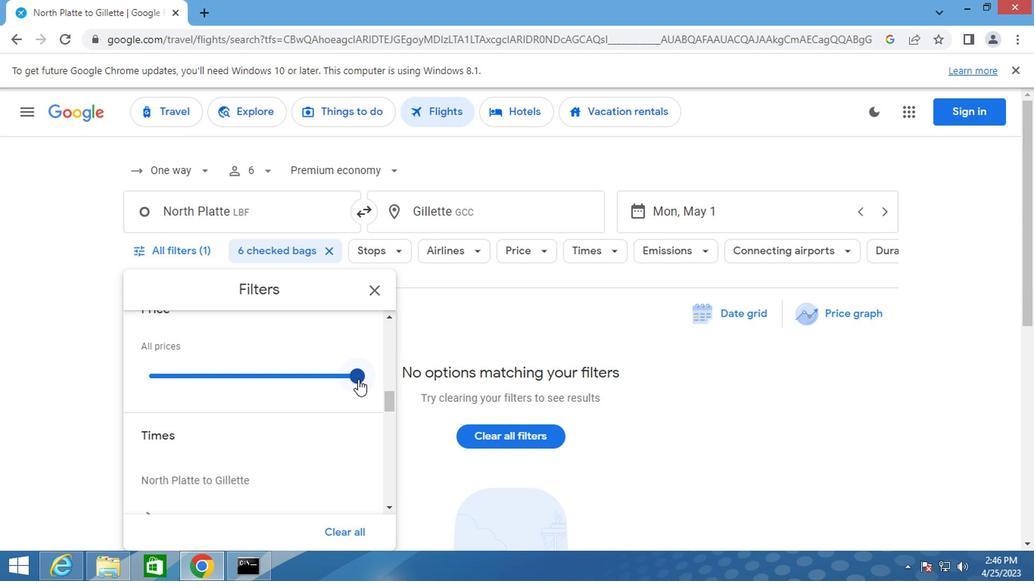 
Action: Mouse moved to (357, 382)
Screenshot: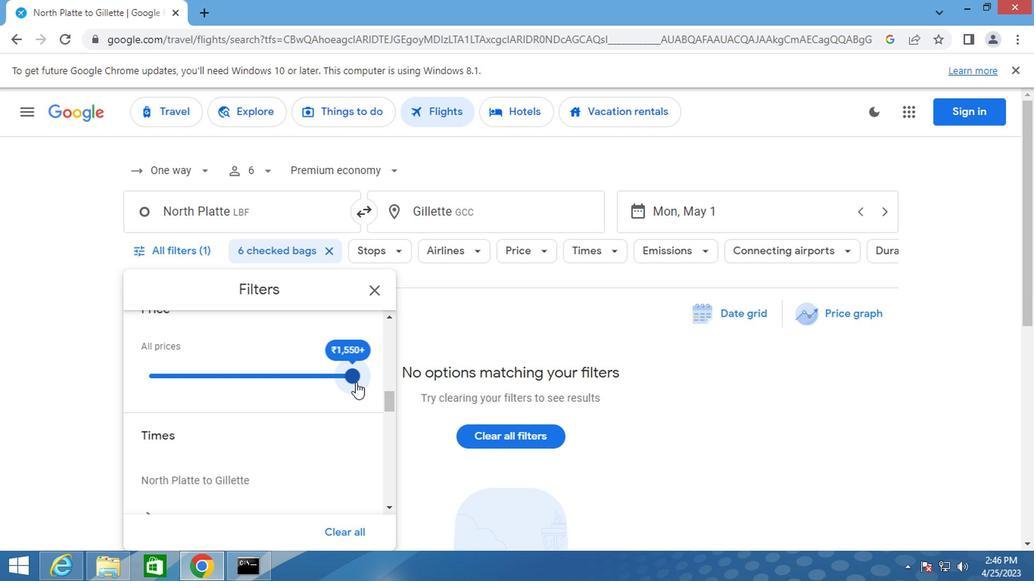 
Action: Mouse scrolled (357, 381) with delta (0, 0)
Screenshot: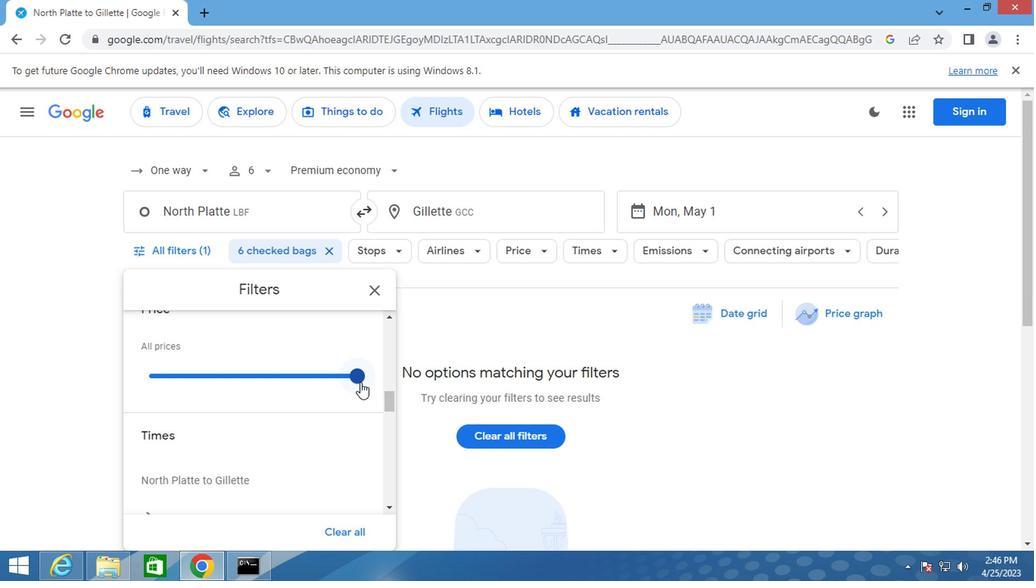 
Action: Mouse moved to (142, 472)
Screenshot: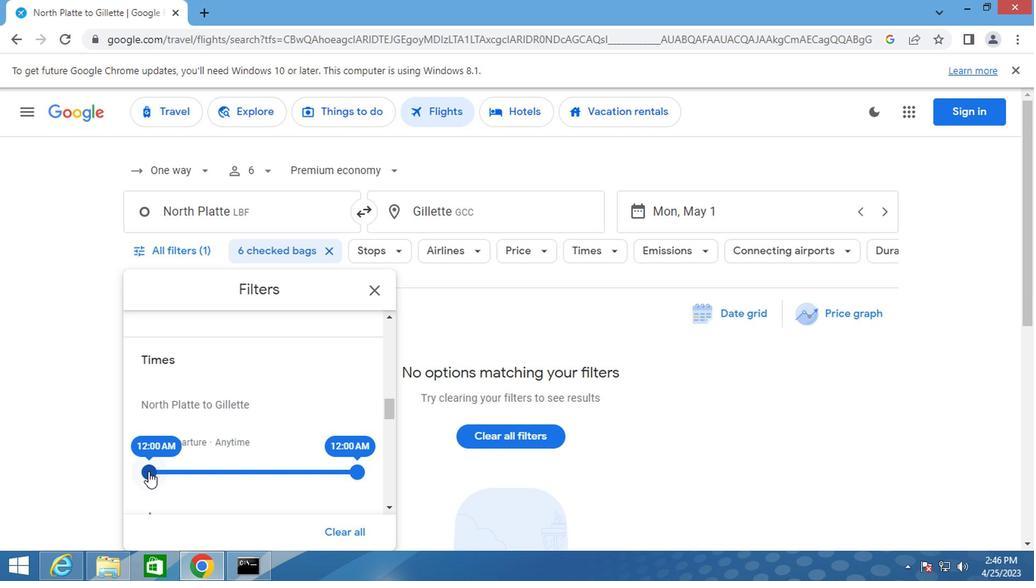 
Action: Mouse pressed left at (142, 472)
Screenshot: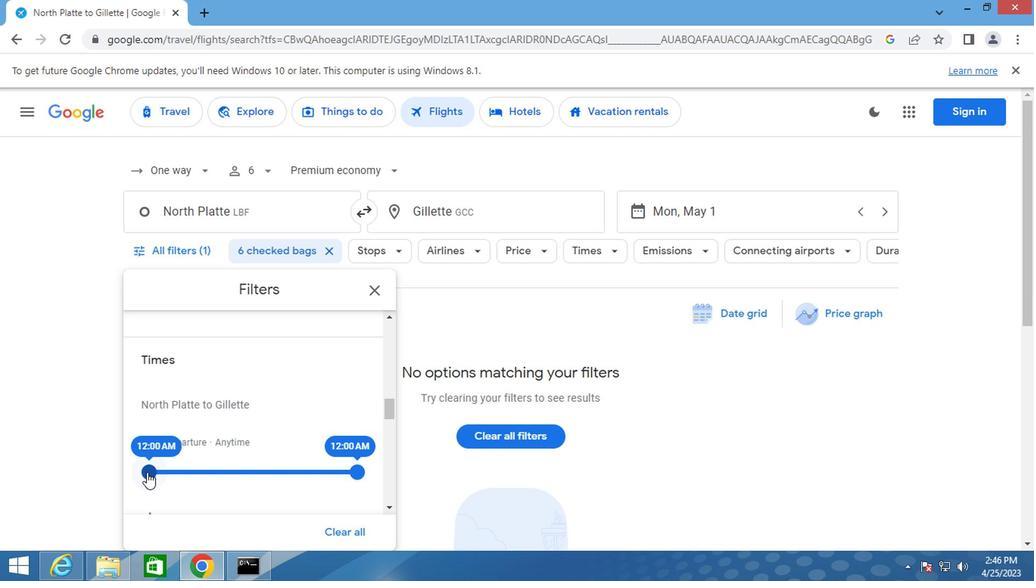 
Action: Mouse moved to (367, 290)
Screenshot: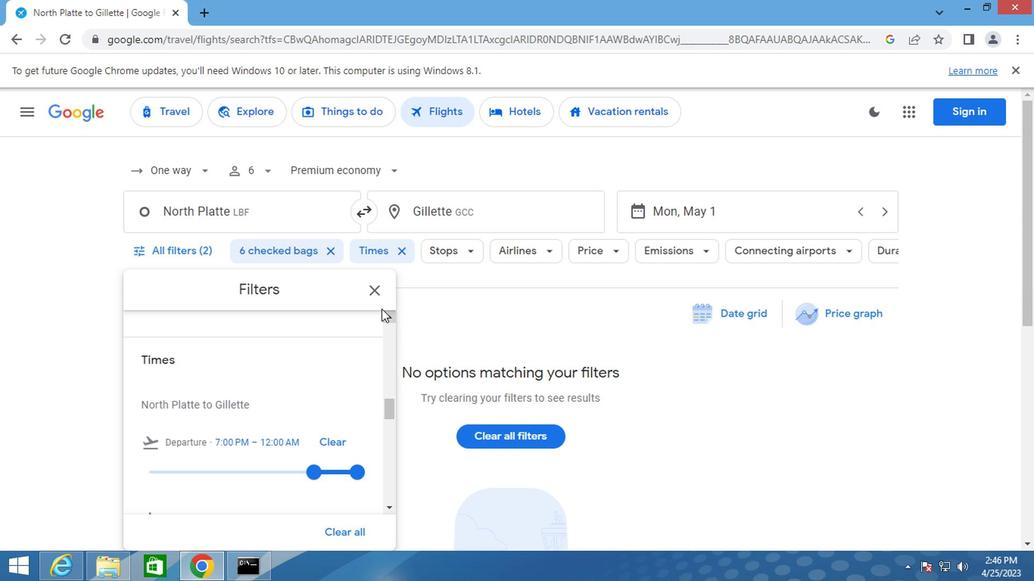 
Action: Mouse pressed left at (367, 290)
Screenshot: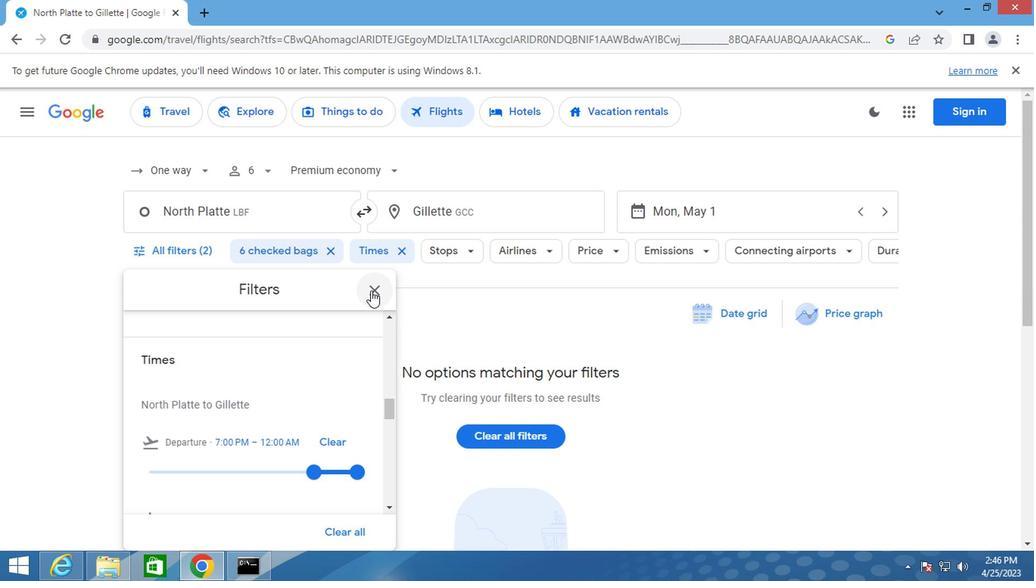 
Action: Key pressed <Key.f8>
Screenshot: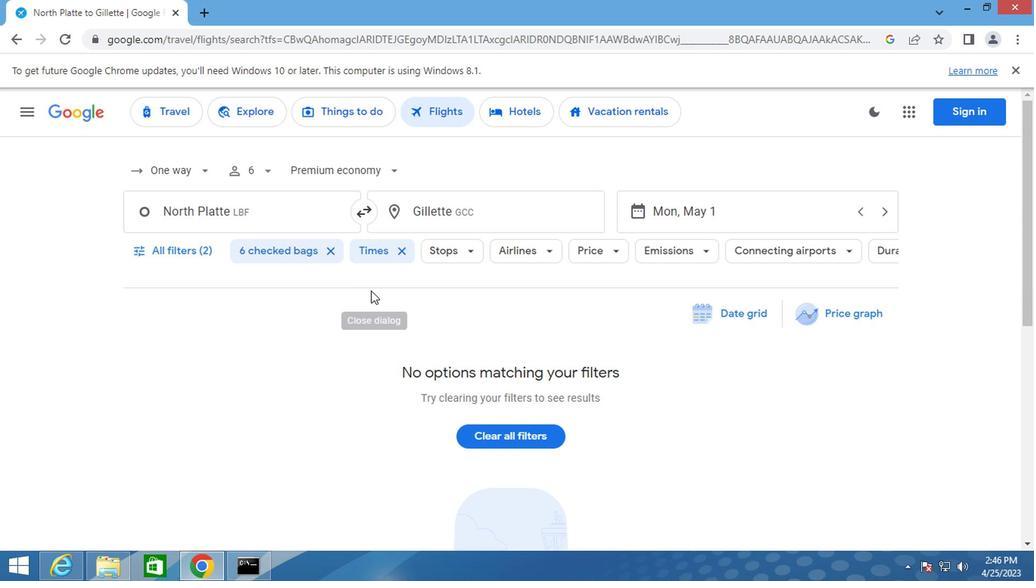 
